 Task: Add Attachment from Trello to Card Card0000000026 in Board Board0000000007 in Workspace WS0000000003 in Trello. Add Cover Yellow to Card Card0000000026 in Board Board0000000007 in Workspace WS0000000003 in Trello. Add "Copy Card To …" Button titled Button0000000026 to "bottom" of the list "To Do" to Card Card0000000026 in Board Board0000000007 in Workspace WS0000000003 in Trello. Add Description DS0000000026 to Card Card0000000026 in Board Board0000000007 in Workspace WS0000000003 in Trello. Add Comment CM0000000026 to Card Card0000000026 in Board Board0000000007 in Workspace WS0000000003 in Trello
Action: Mouse moved to (314, 274)
Screenshot: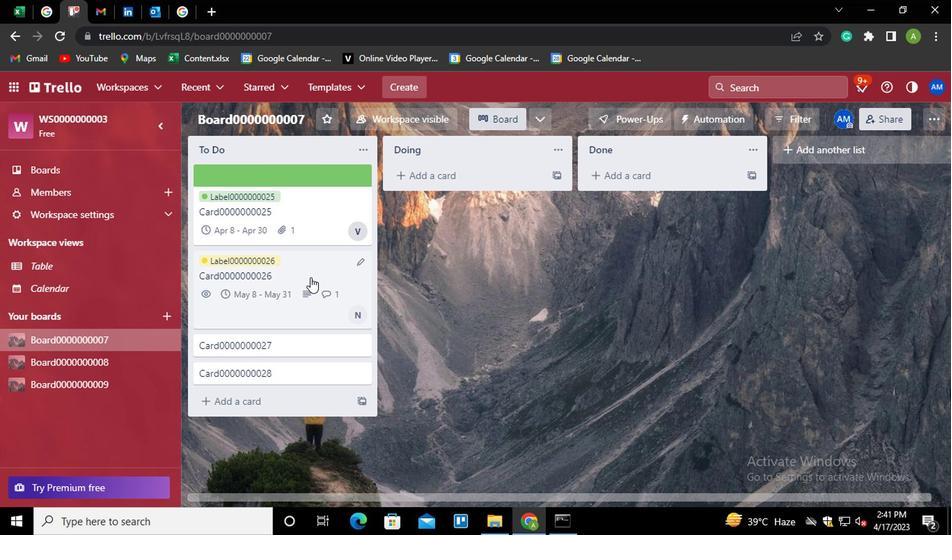 
Action: Mouse pressed left at (314, 274)
Screenshot: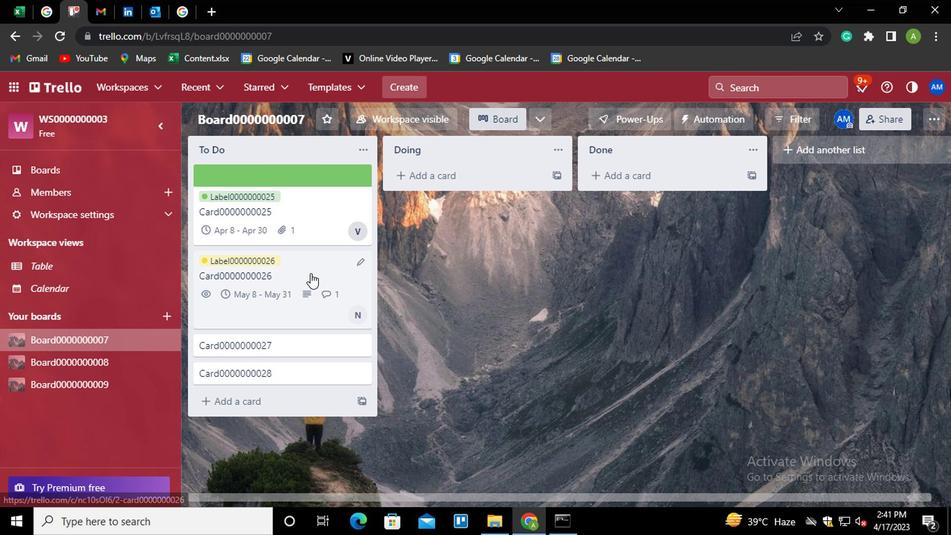 
Action: Mouse moved to (648, 309)
Screenshot: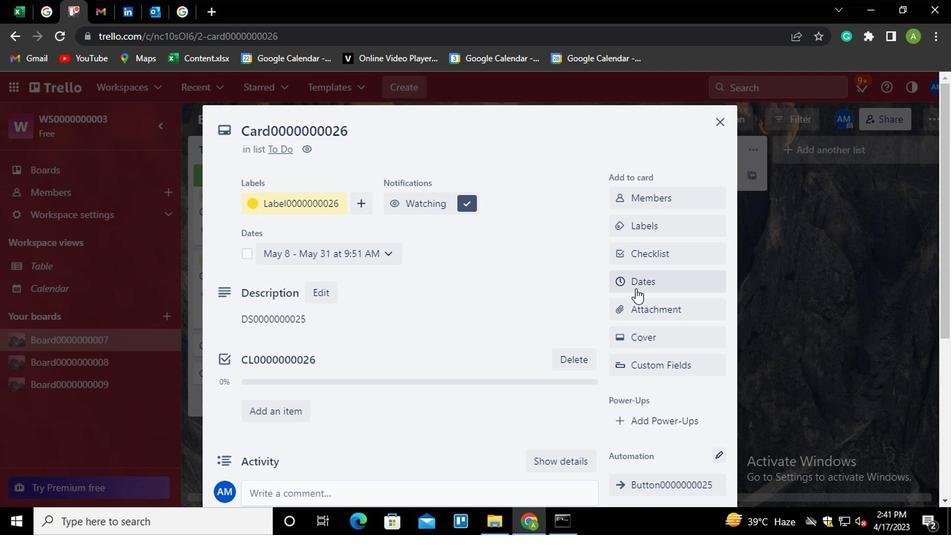 
Action: Mouse pressed left at (648, 309)
Screenshot: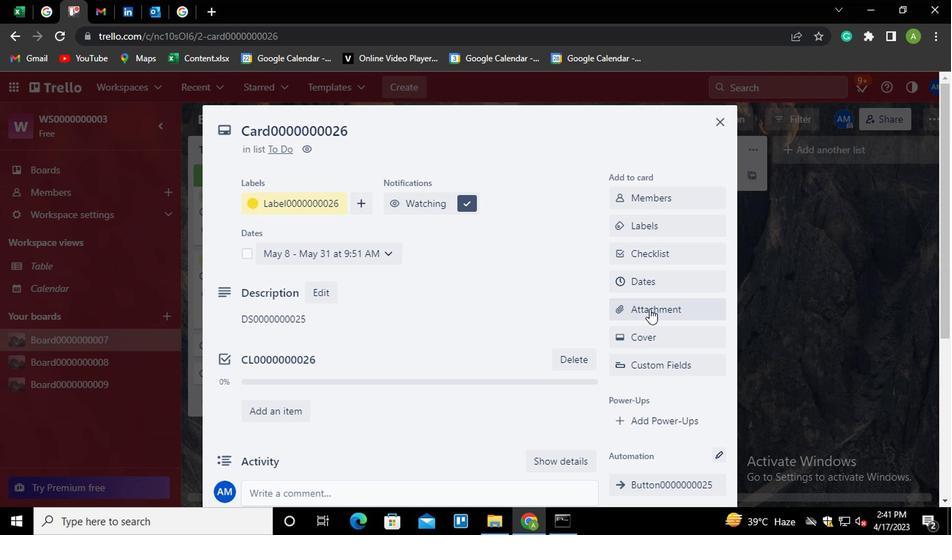 
Action: Mouse moved to (636, 173)
Screenshot: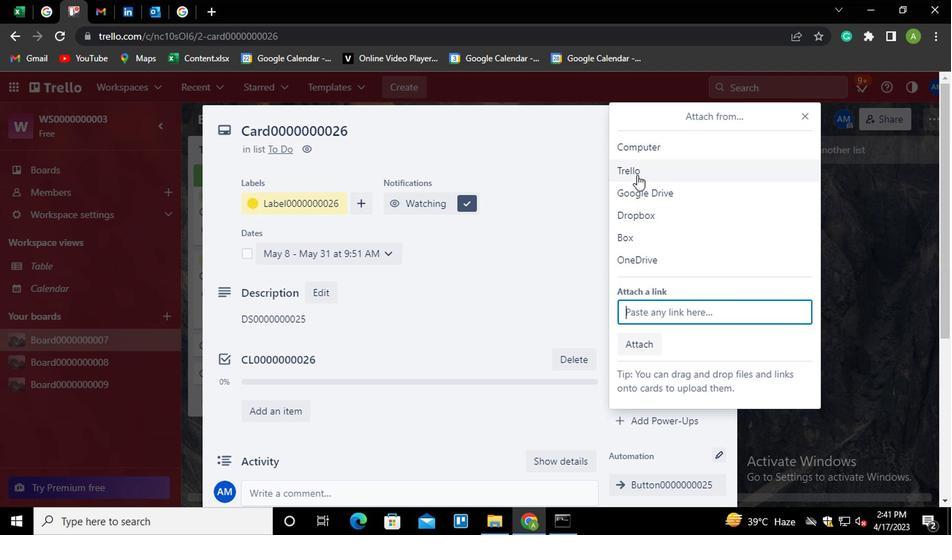 
Action: Mouse pressed left at (636, 173)
Screenshot: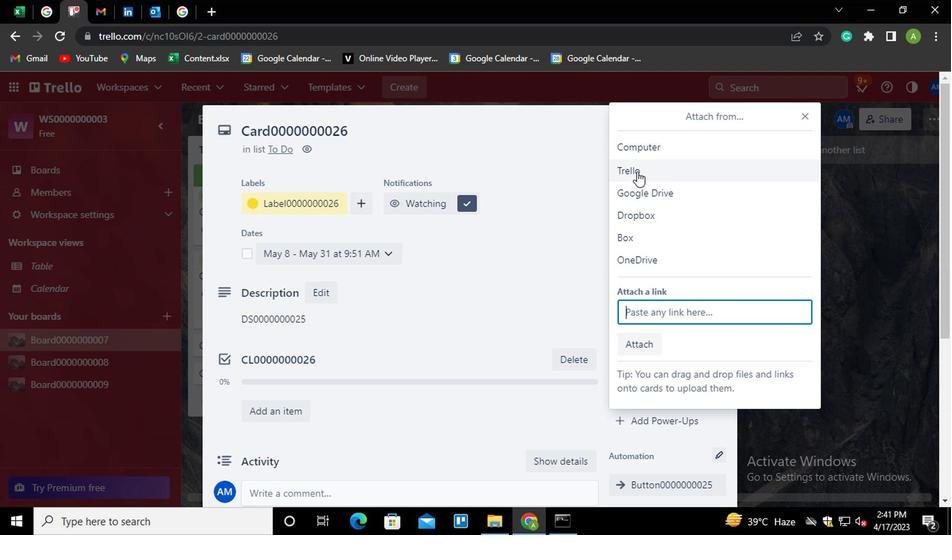 
Action: Mouse moved to (658, 219)
Screenshot: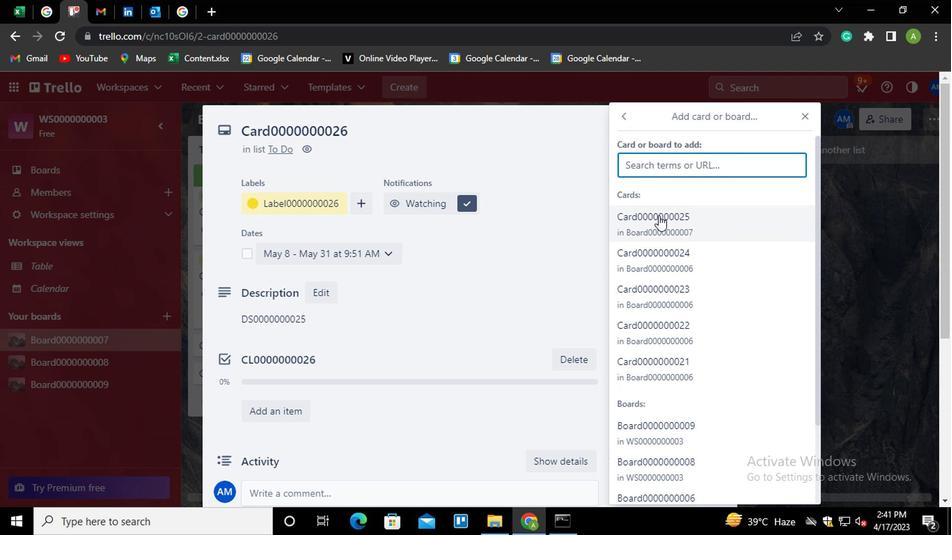 
Action: Mouse pressed left at (658, 219)
Screenshot: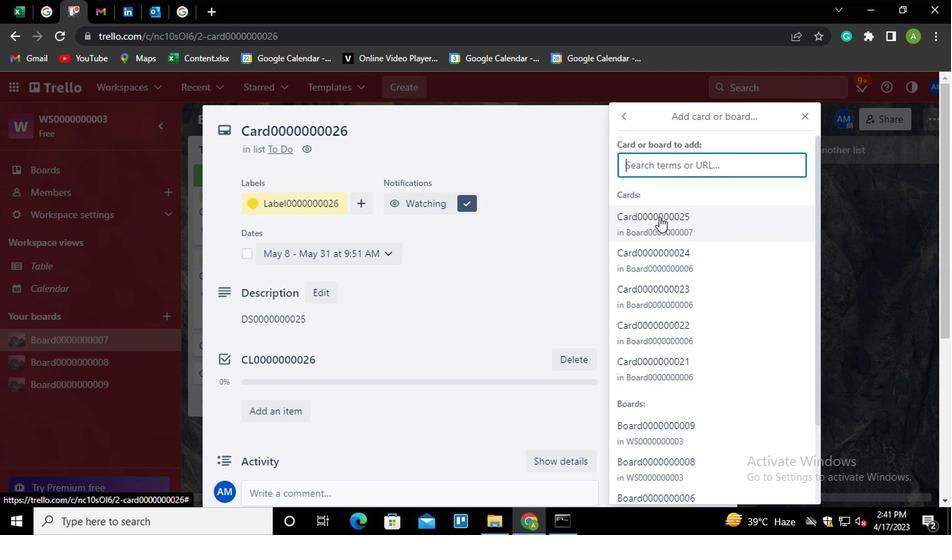 
Action: Mouse moved to (651, 332)
Screenshot: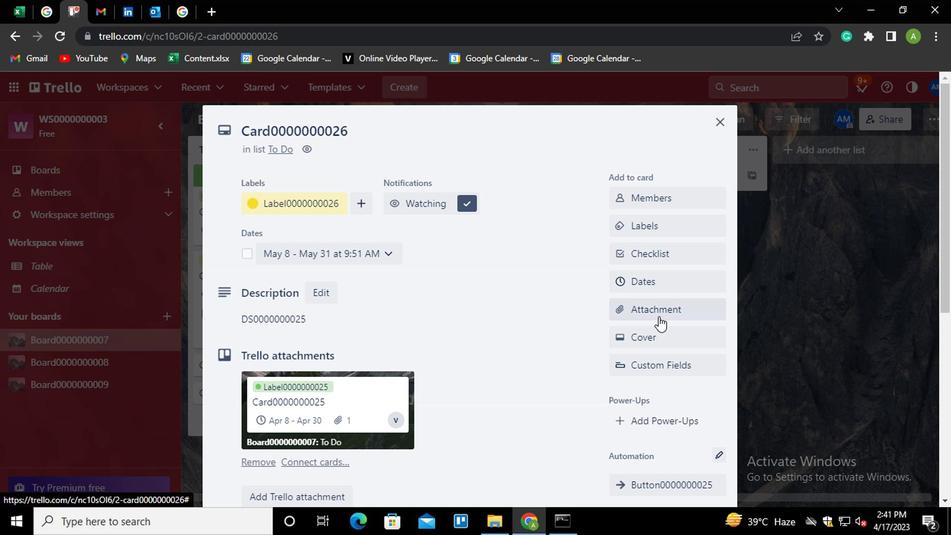 
Action: Mouse pressed left at (651, 332)
Screenshot: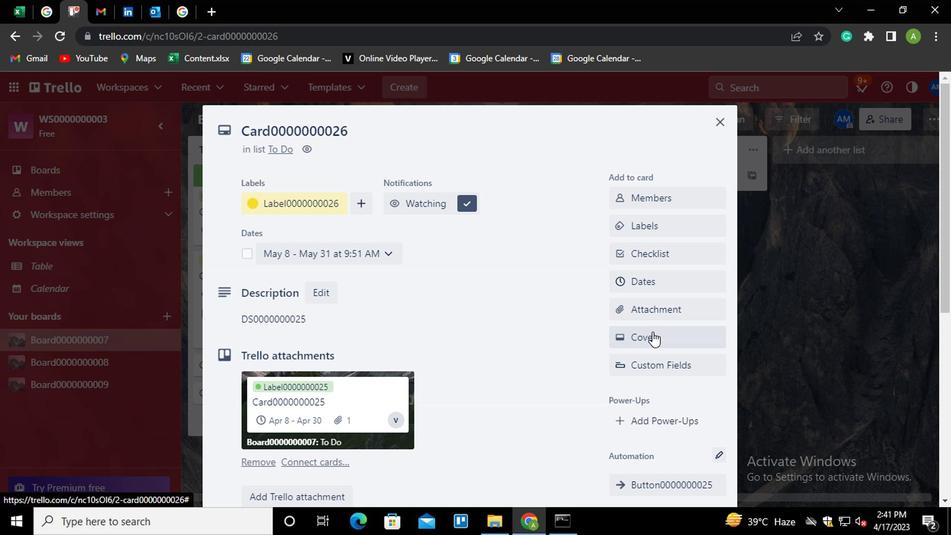 
Action: Mouse moved to (673, 242)
Screenshot: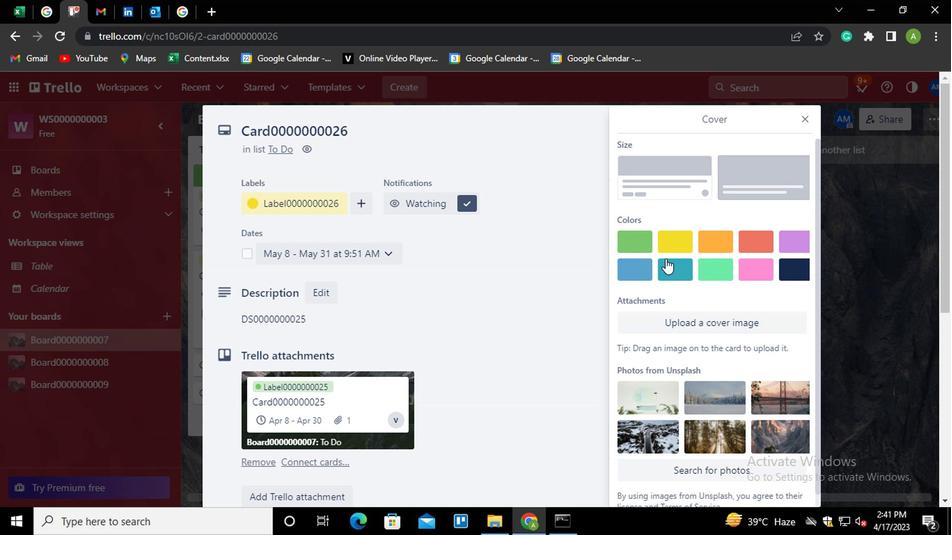 
Action: Mouse pressed left at (673, 242)
Screenshot: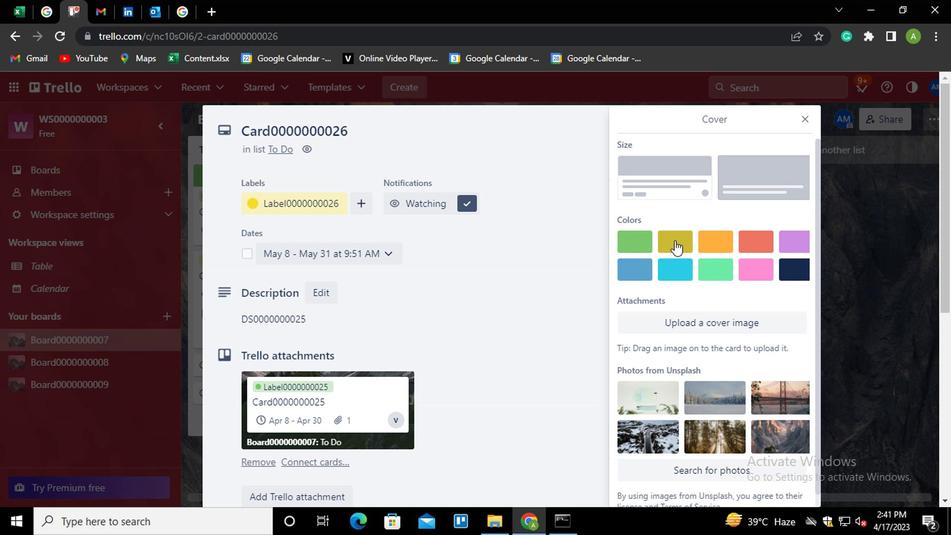 
Action: Mouse moved to (559, 245)
Screenshot: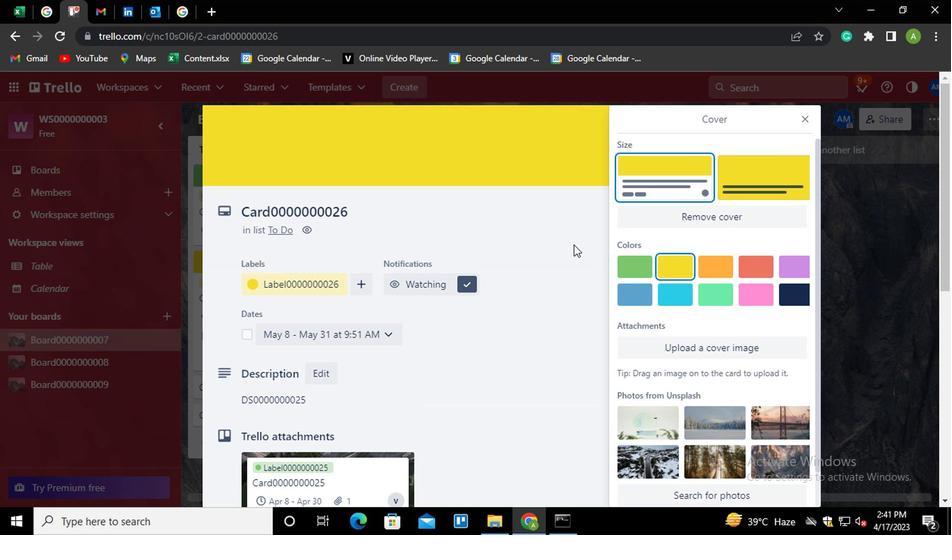 
Action: Mouse pressed left at (559, 245)
Screenshot: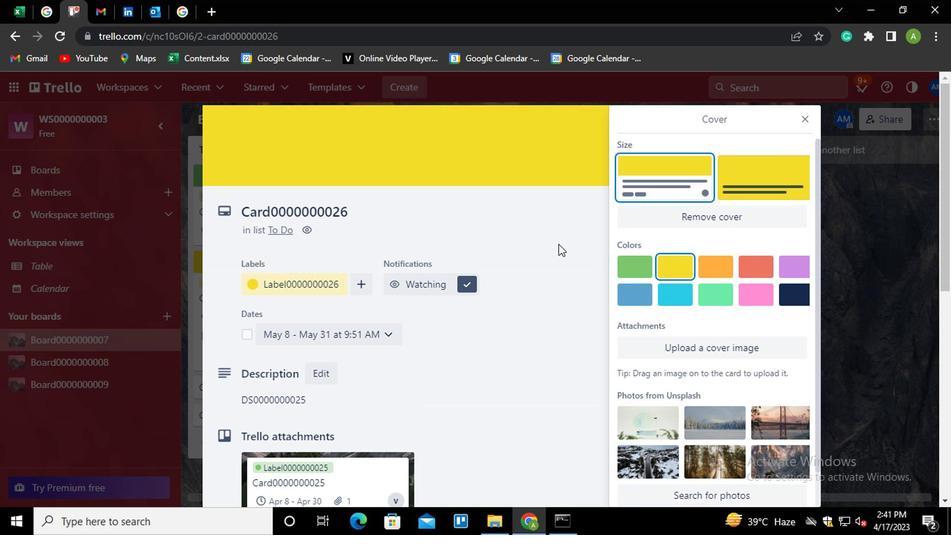 
Action: Mouse moved to (691, 389)
Screenshot: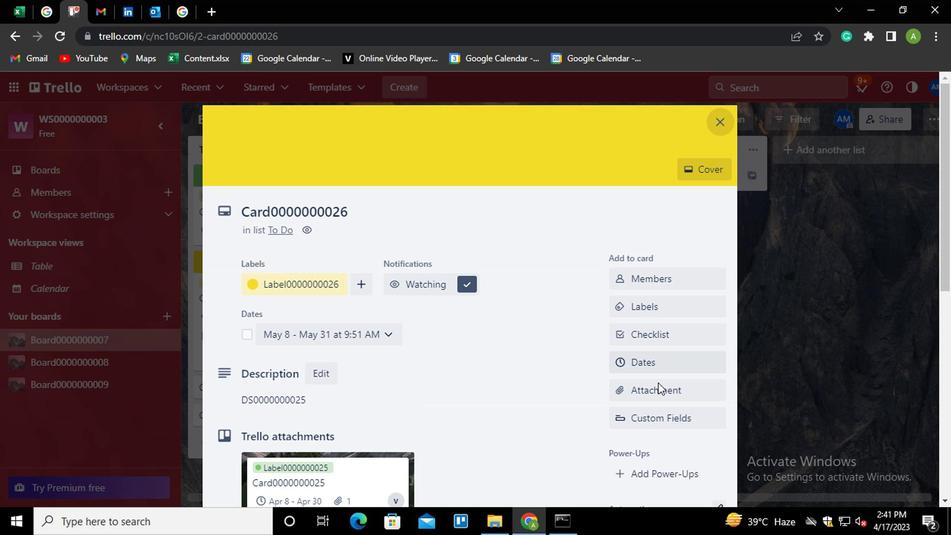 
Action: Mouse scrolled (691, 389) with delta (0, 0)
Screenshot: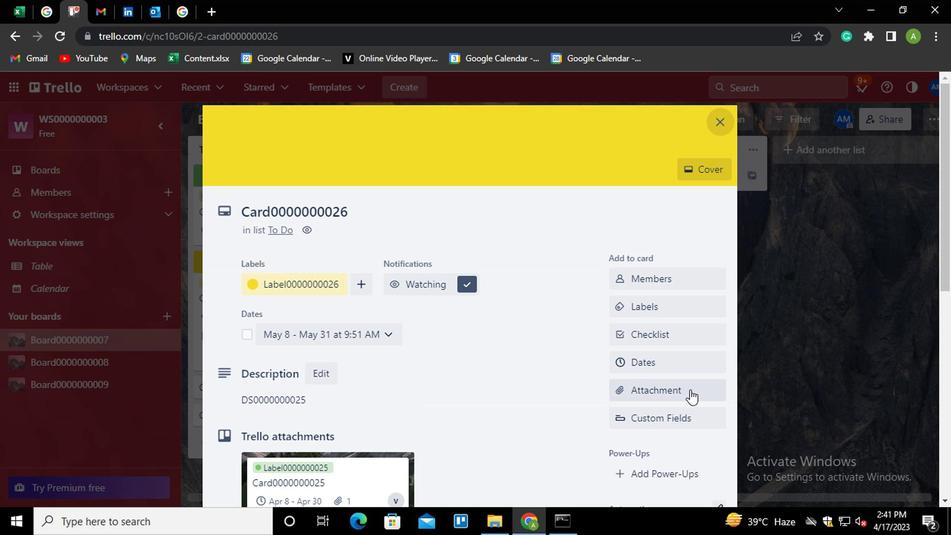 
Action: Mouse scrolled (691, 389) with delta (0, 0)
Screenshot: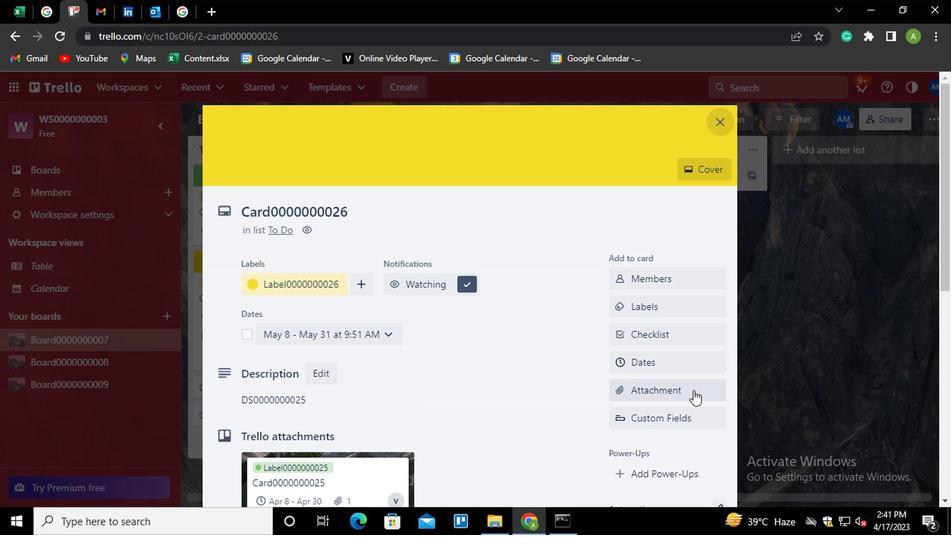 
Action: Mouse moved to (664, 421)
Screenshot: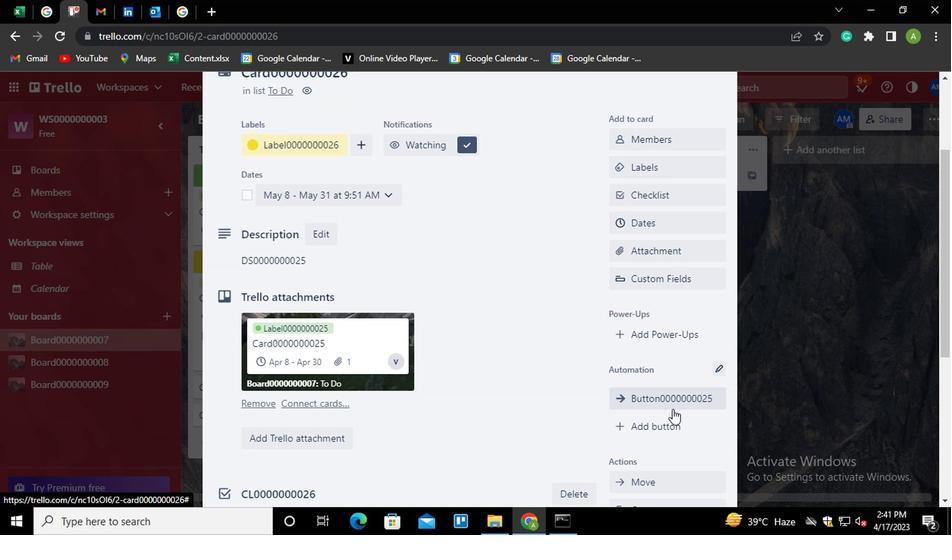 
Action: Mouse pressed left at (664, 421)
Screenshot: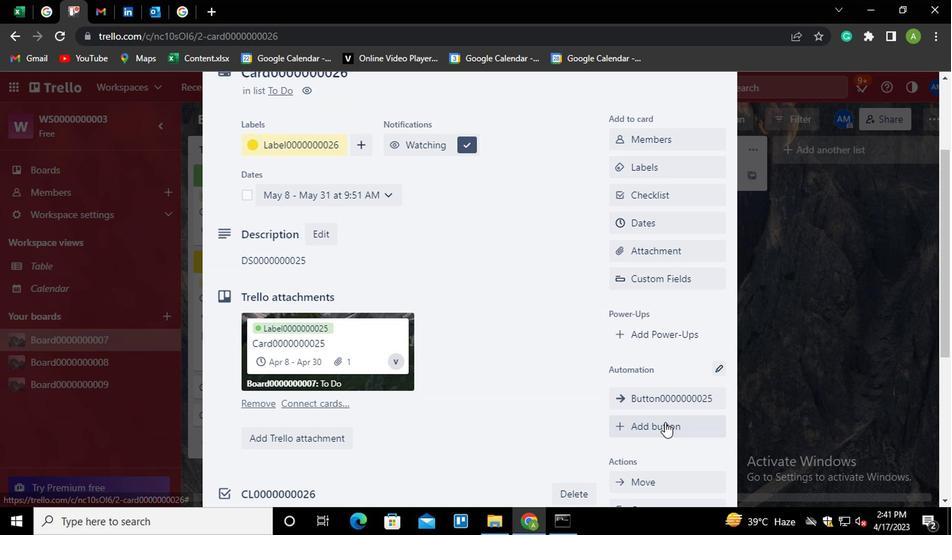 
Action: Mouse moved to (644, 205)
Screenshot: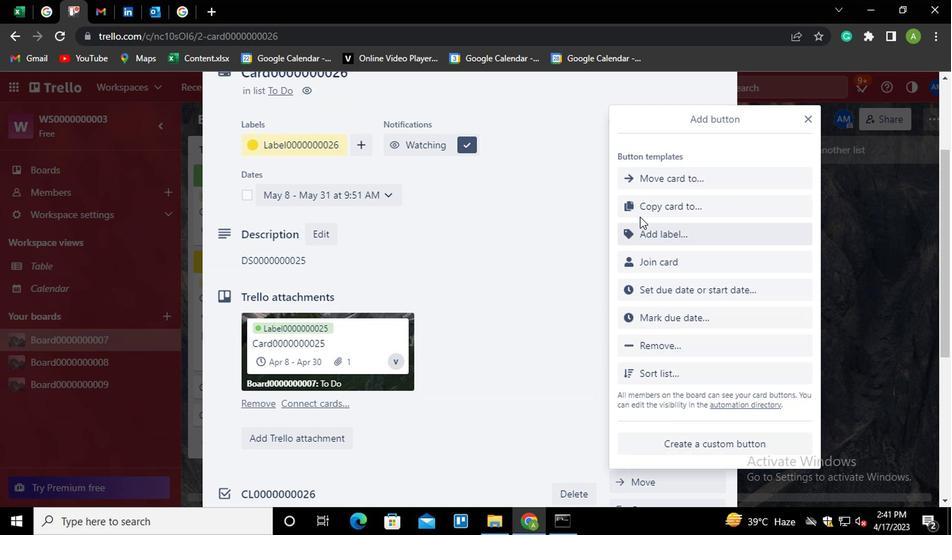 
Action: Mouse pressed left at (644, 205)
Screenshot: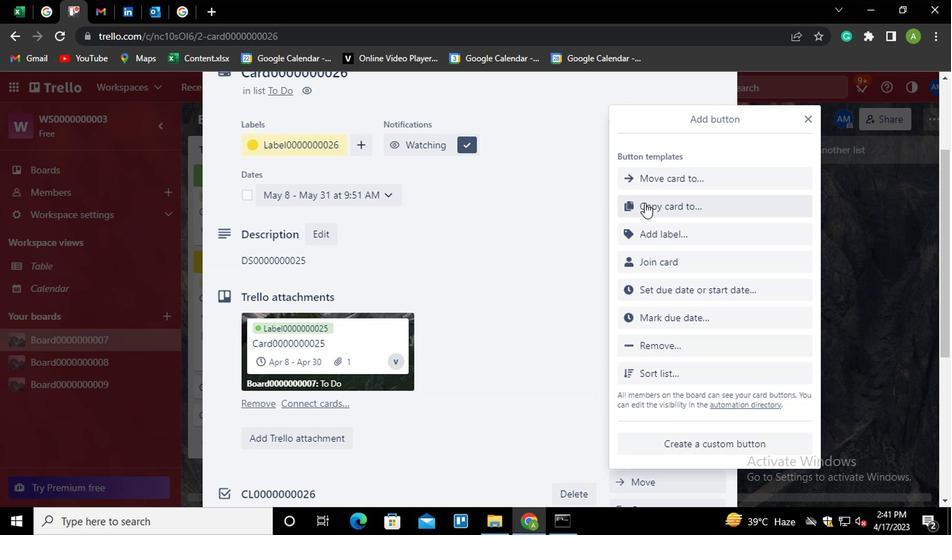 
Action: Mouse moved to (655, 196)
Screenshot: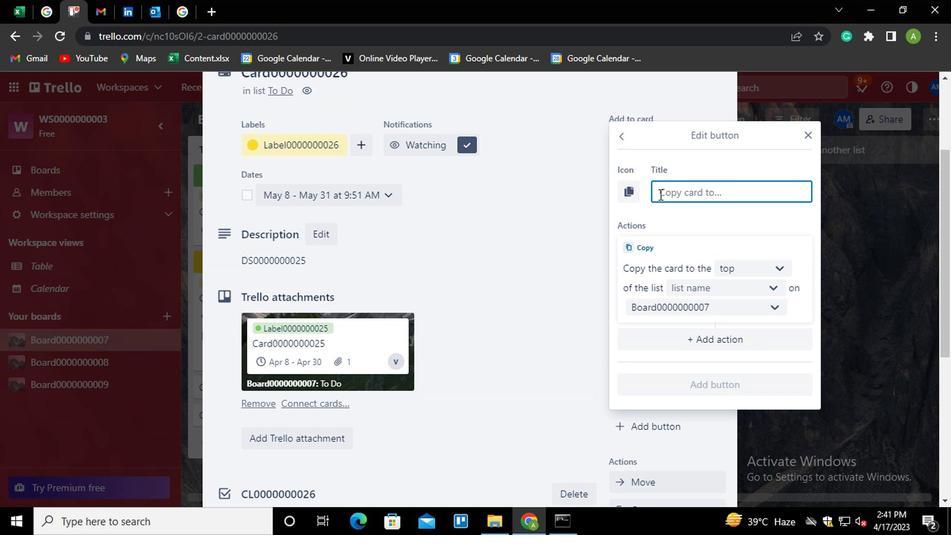 
Action: Key pressed <Key.shift>
Screenshot: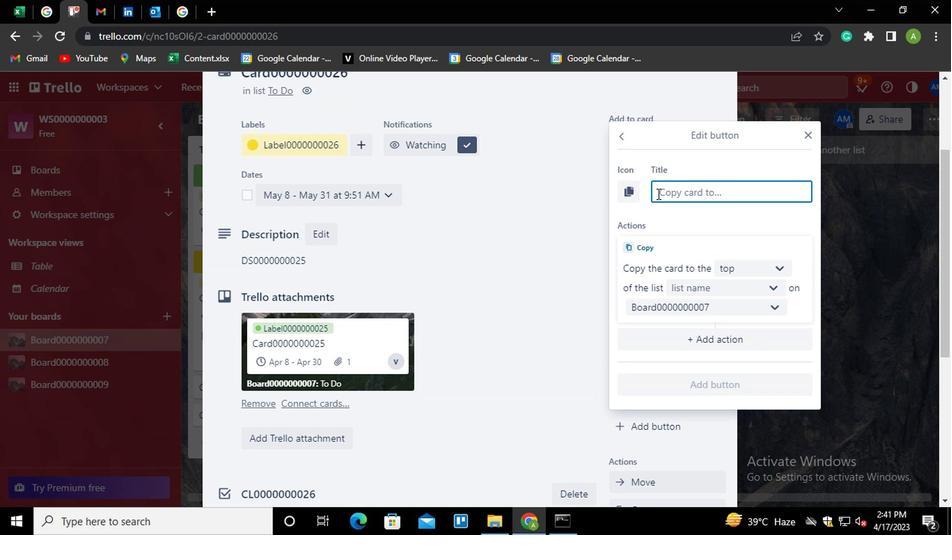 
Action: Mouse moved to (650, 199)
Screenshot: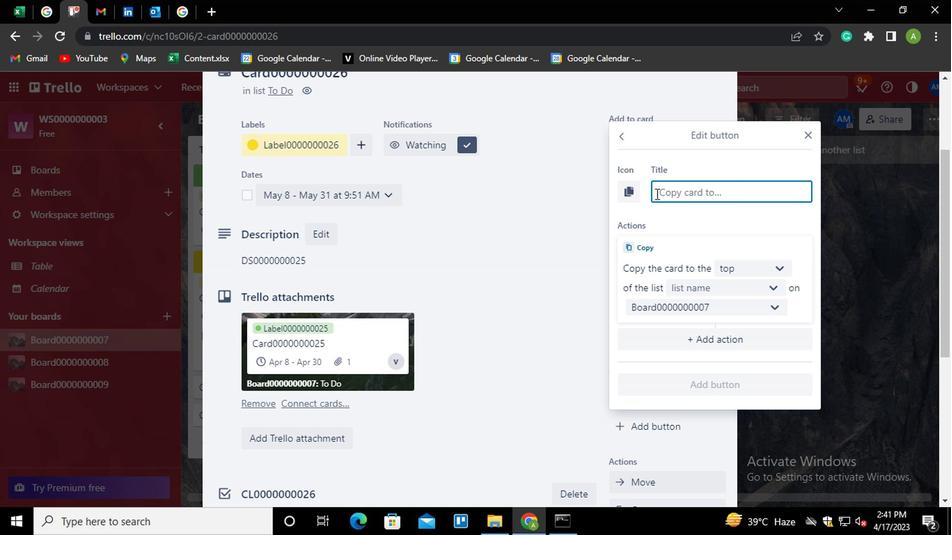 
Action: Key pressed B
Screenshot: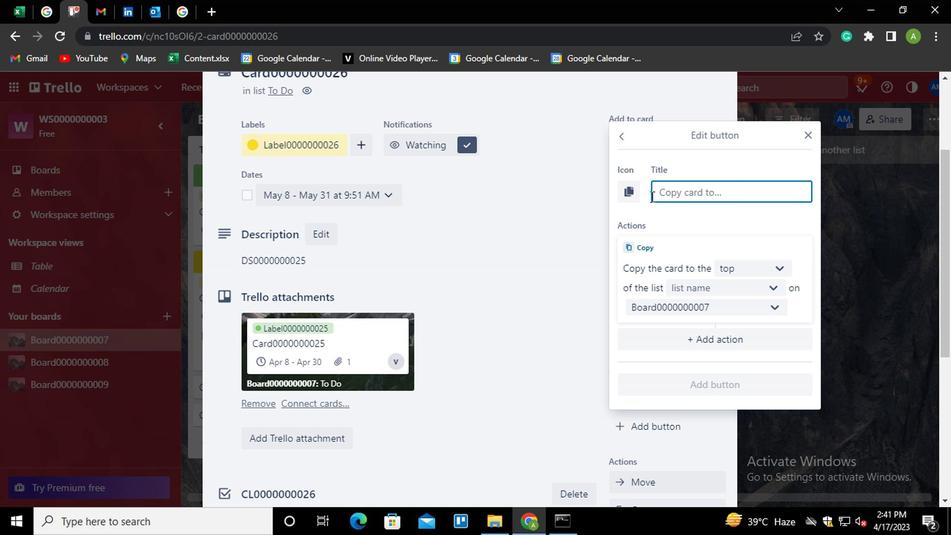 
Action: Mouse moved to (650, 199)
Screenshot: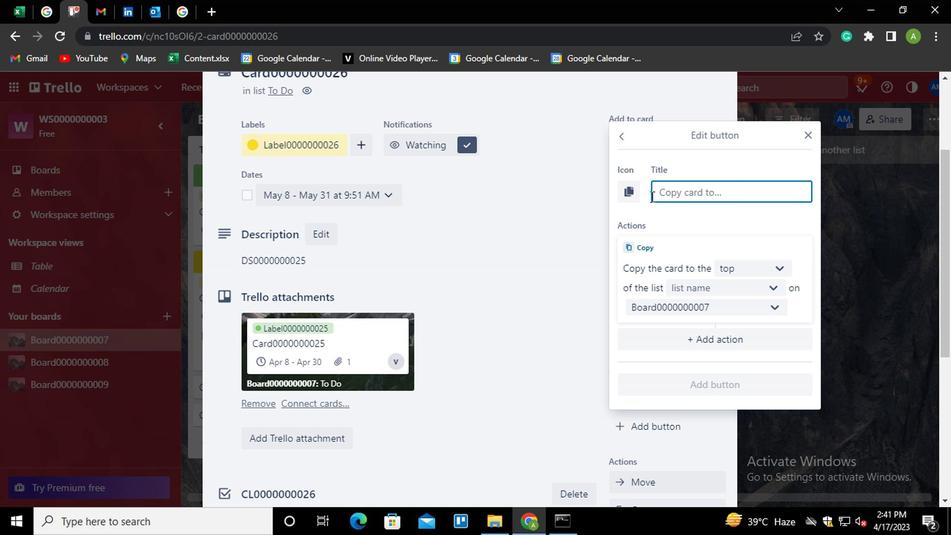 
Action: Key pressed UTTON<Key.shift><Key.shift>0000000026
Screenshot: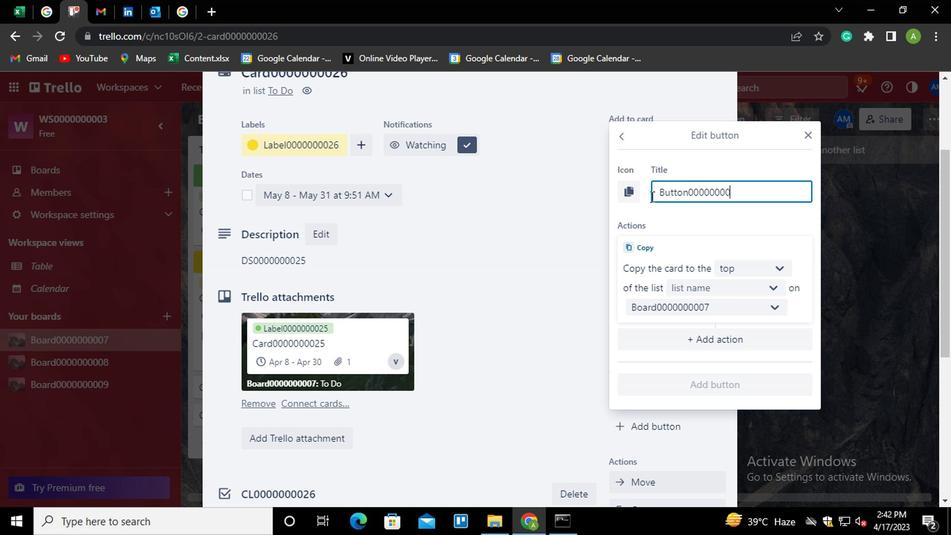 
Action: Mouse moved to (729, 271)
Screenshot: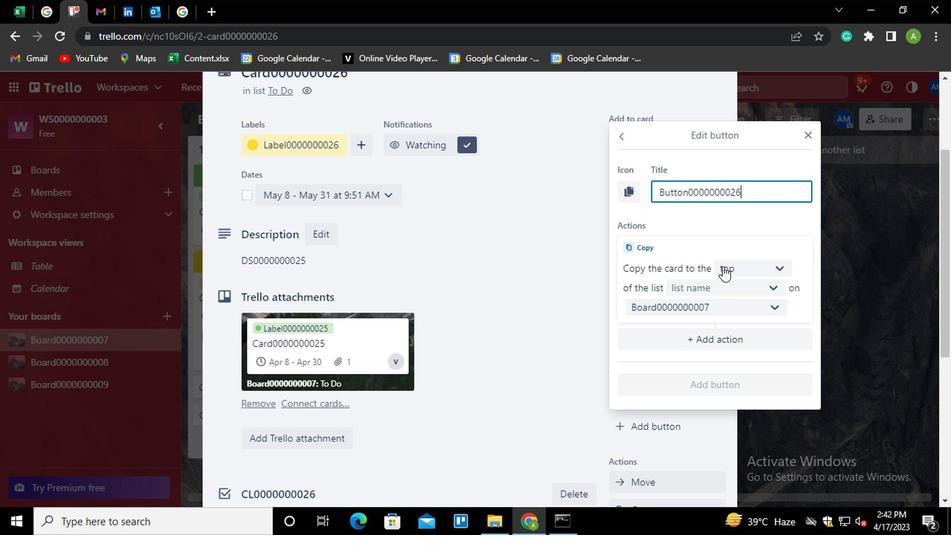 
Action: Mouse pressed left at (729, 271)
Screenshot: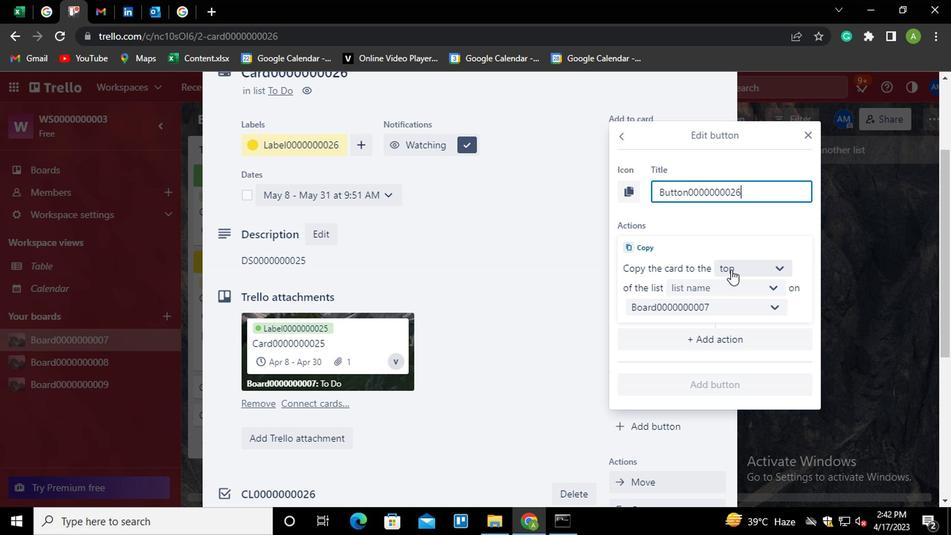 
Action: Mouse moved to (733, 317)
Screenshot: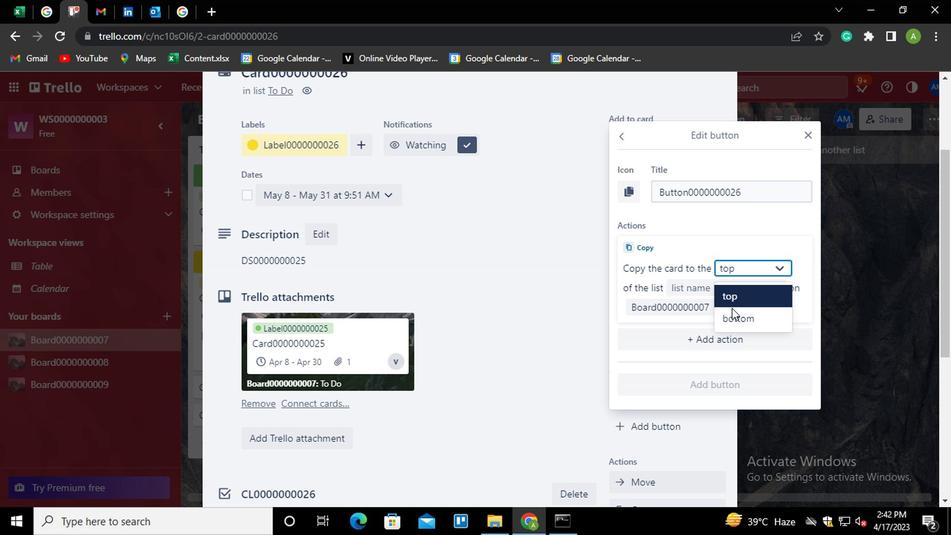 
Action: Mouse pressed left at (733, 317)
Screenshot: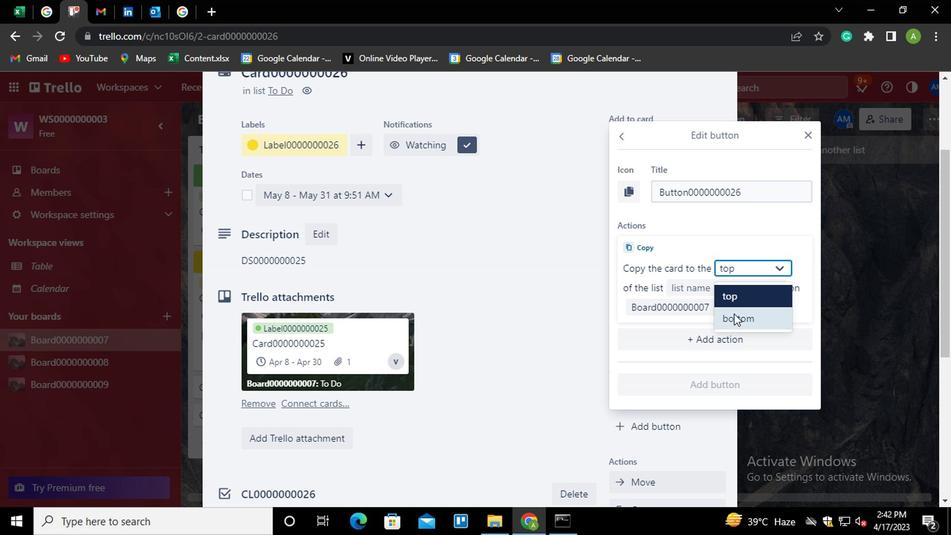 
Action: Mouse moved to (728, 287)
Screenshot: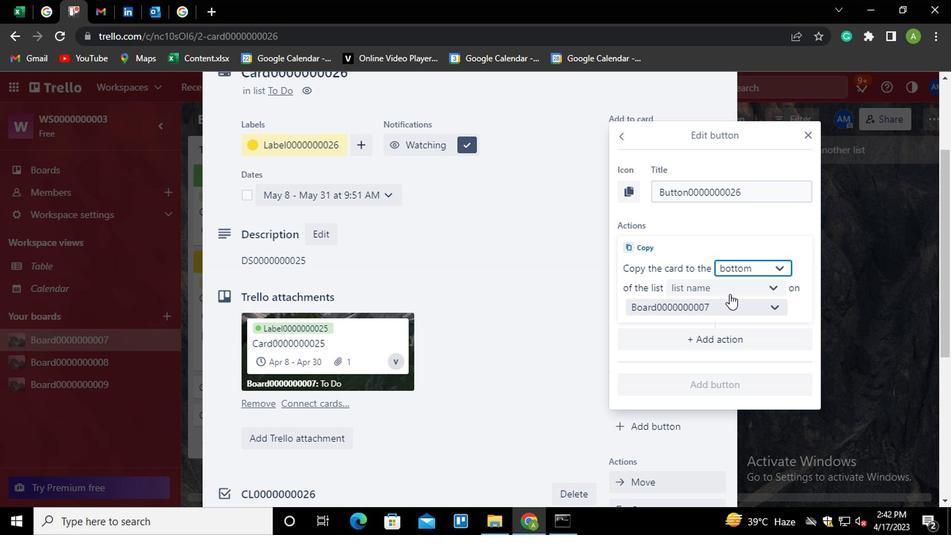 
Action: Mouse pressed left at (728, 287)
Screenshot: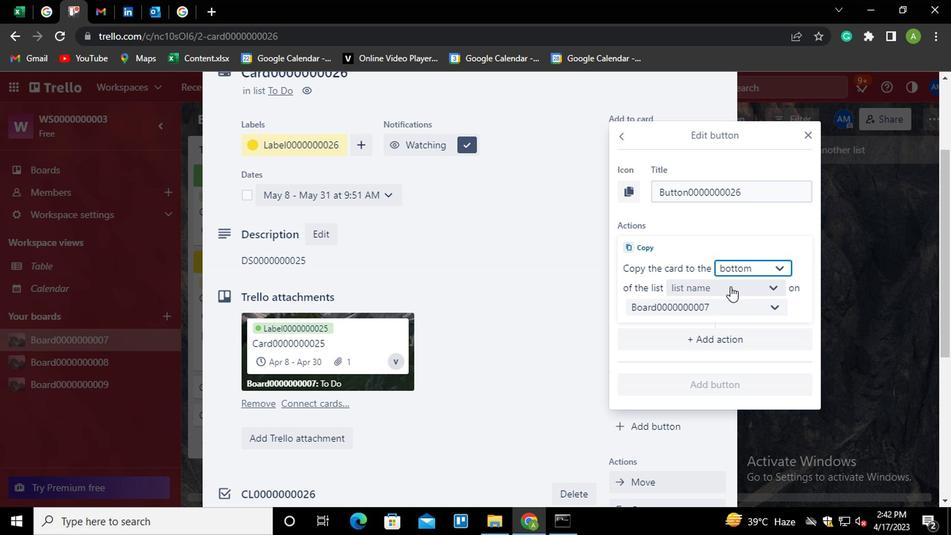 
Action: Mouse moved to (707, 316)
Screenshot: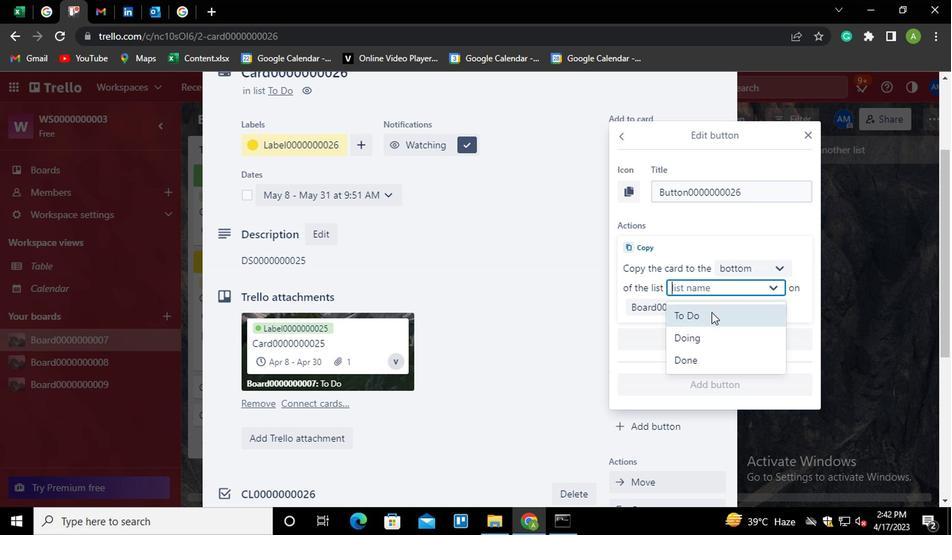 
Action: Mouse pressed left at (707, 316)
Screenshot: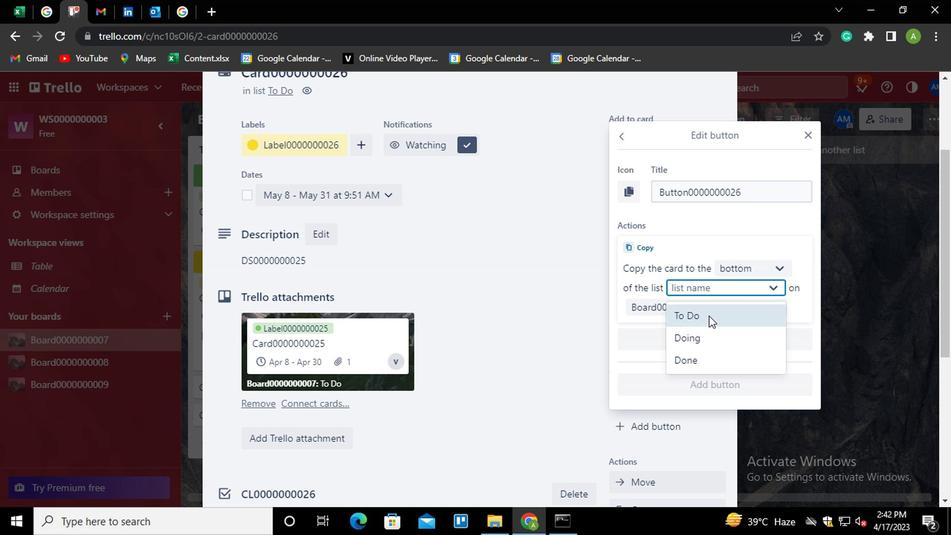 
Action: Mouse moved to (704, 385)
Screenshot: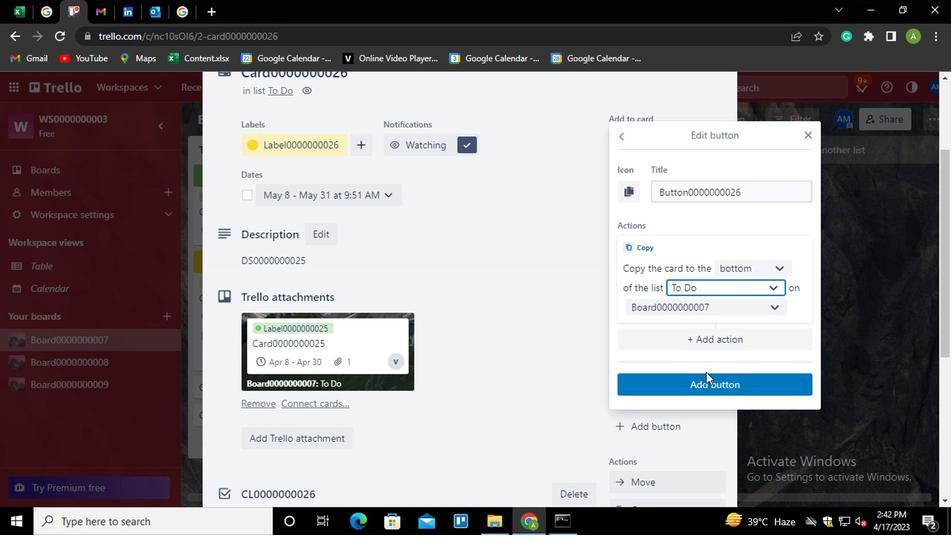 
Action: Mouse pressed left at (704, 385)
Screenshot: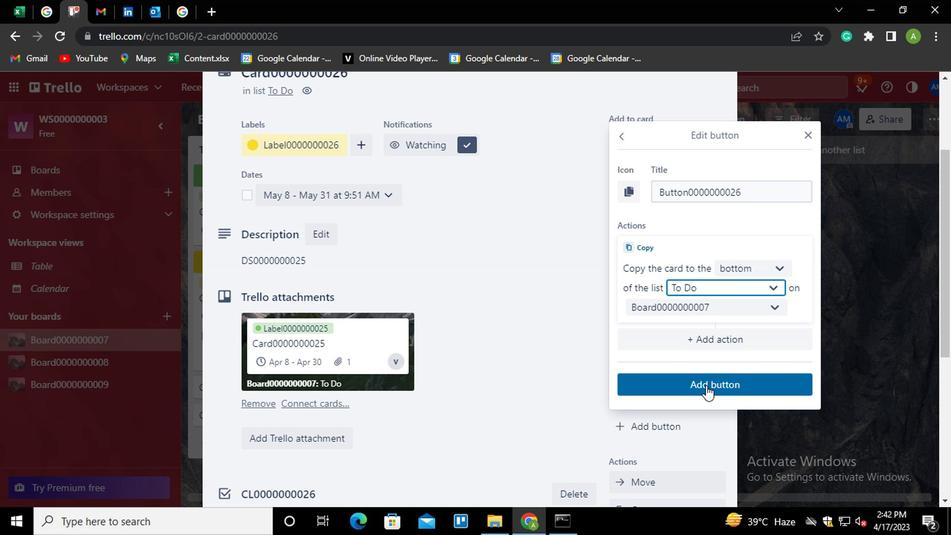 
Action: Mouse moved to (347, 260)
Screenshot: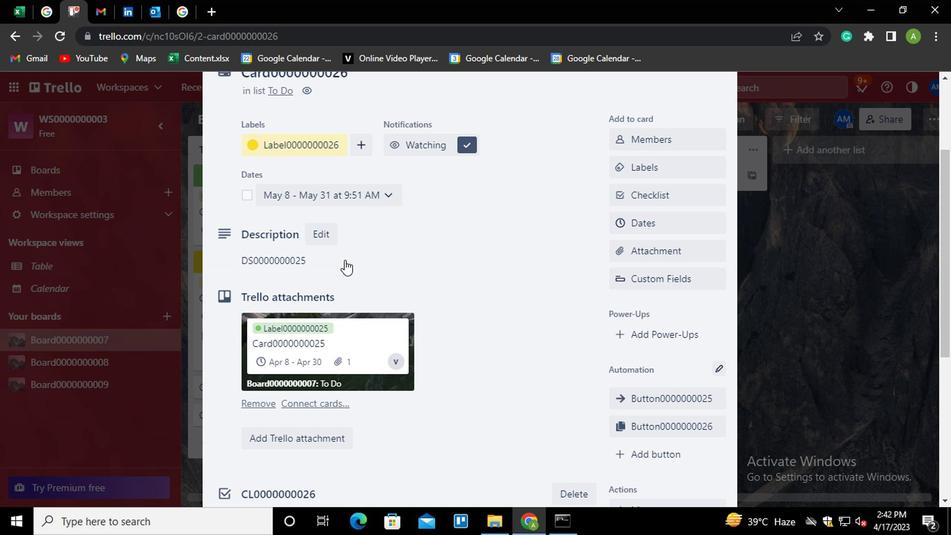 
Action: Mouse pressed left at (347, 260)
Screenshot: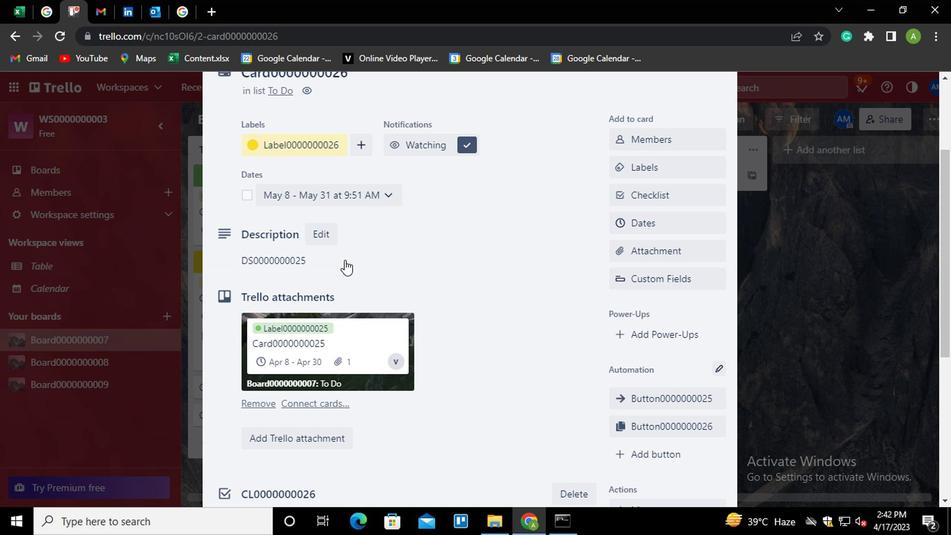 
Action: Mouse moved to (342, 319)
Screenshot: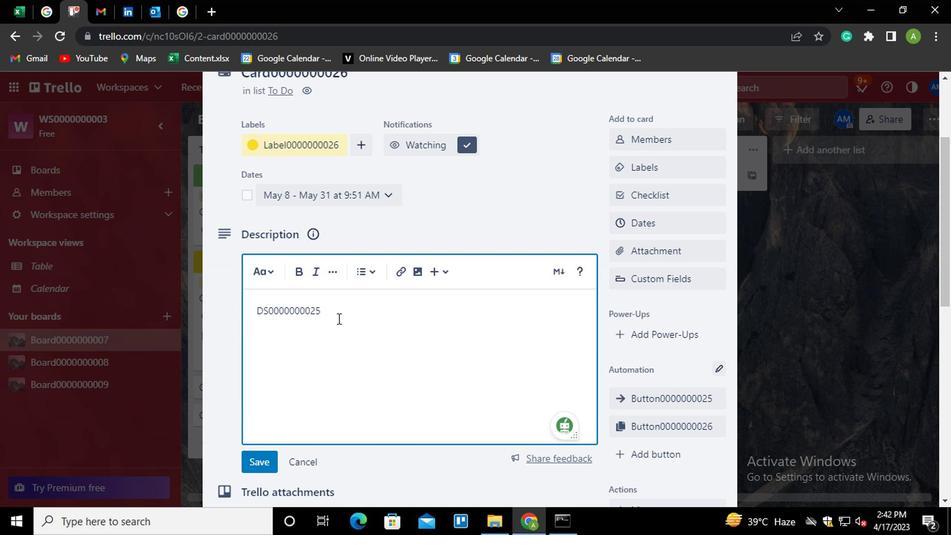 
Action: Key pressed <Key.shift_r><Key.enter><Key.shift>DS0000000026
Screenshot: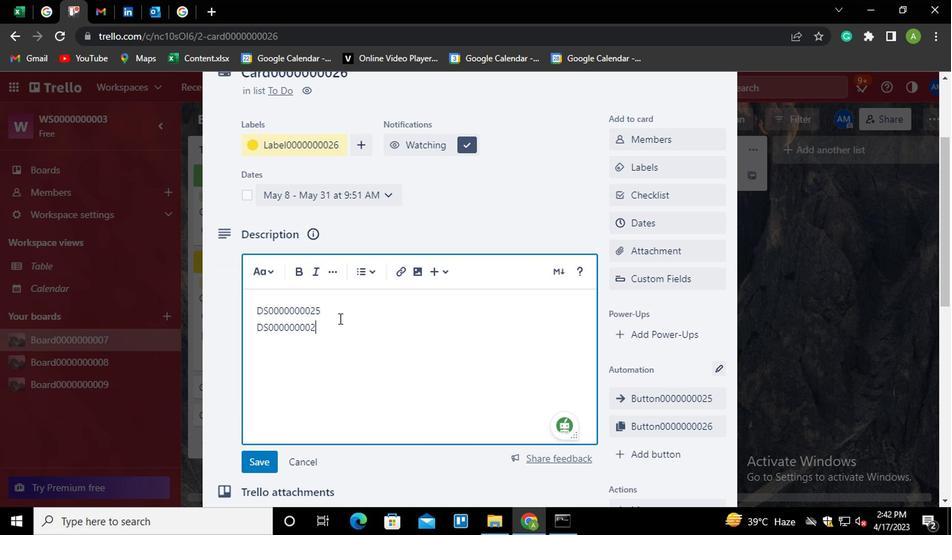 
Action: Mouse moved to (264, 450)
Screenshot: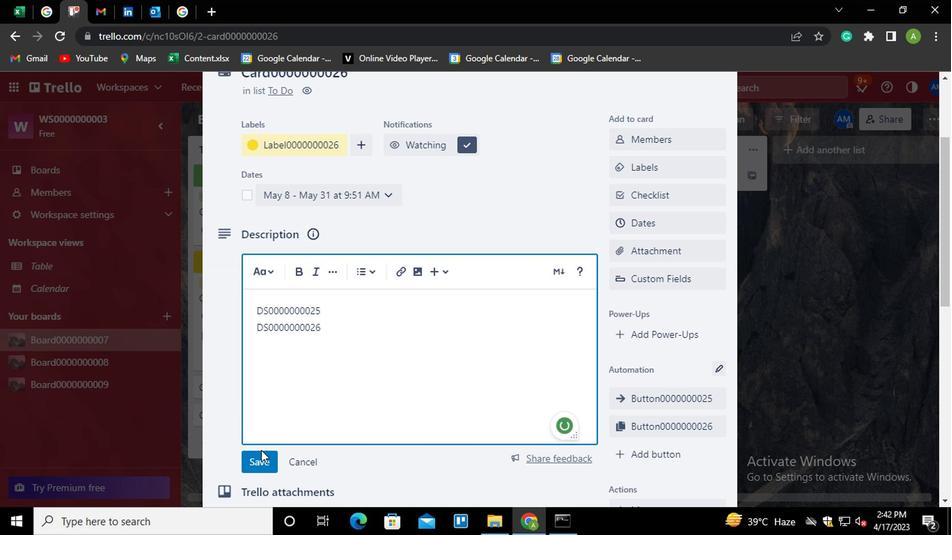 
Action: Mouse pressed left at (264, 450)
Screenshot: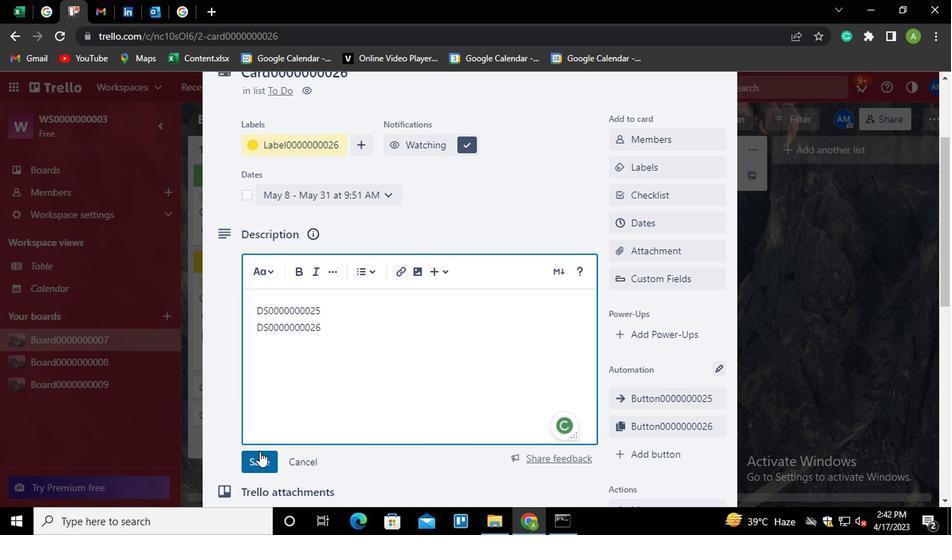 
Action: Mouse moved to (273, 450)
Screenshot: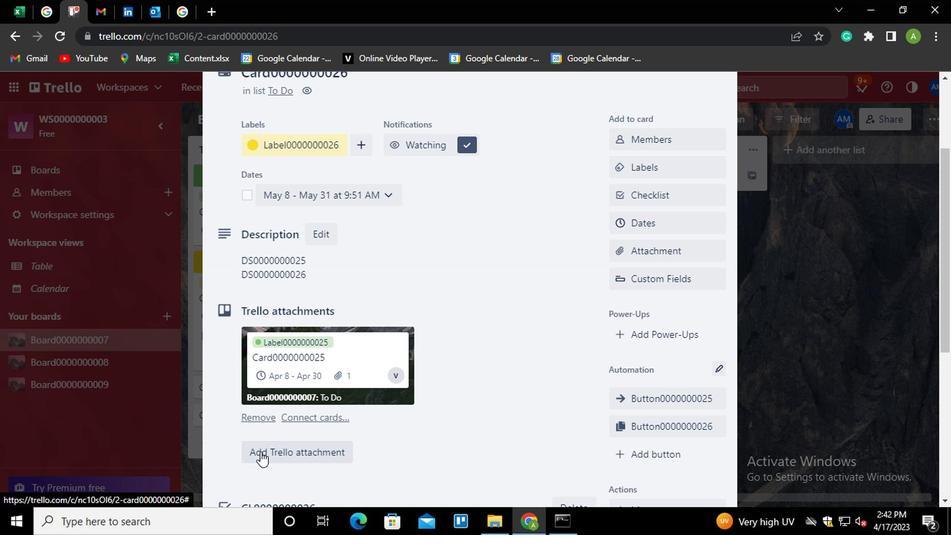
Action: Mouse scrolled (273, 449) with delta (0, 0)
Screenshot: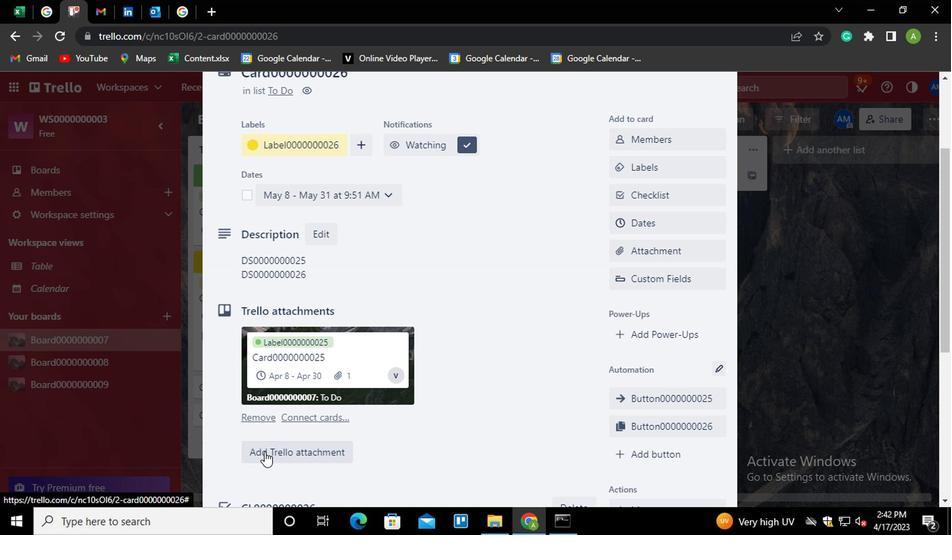 
Action: Mouse moved to (274, 449)
Screenshot: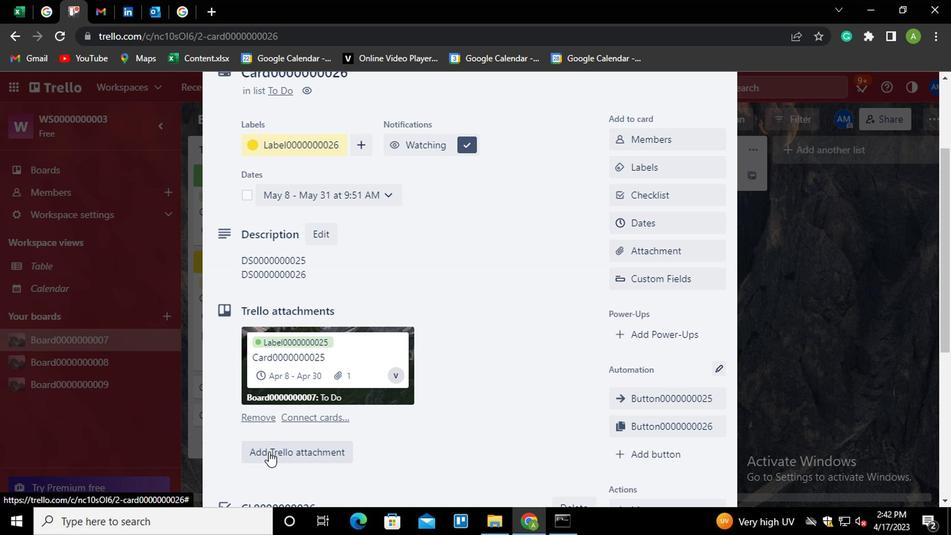 
Action: Mouse scrolled (274, 448) with delta (0, 0)
Screenshot: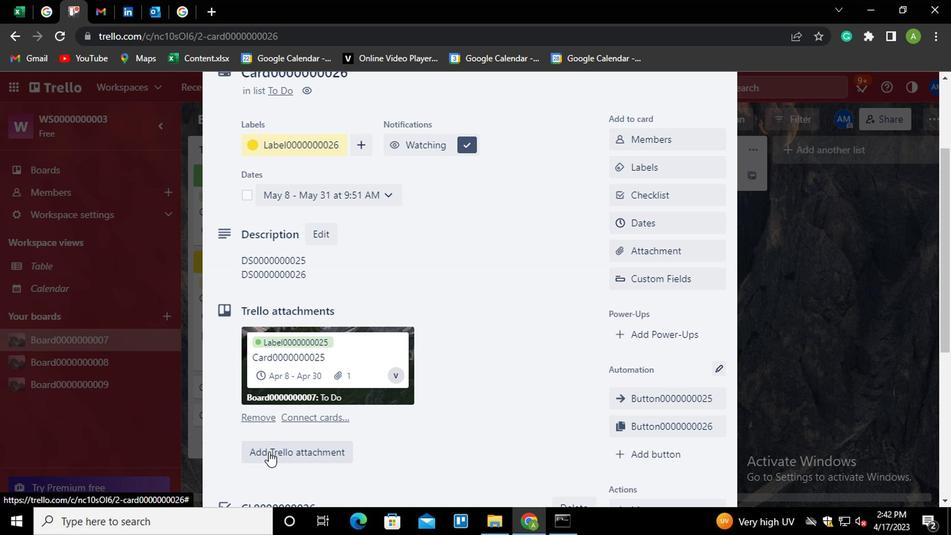 
Action: Mouse moved to (313, 391)
Screenshot: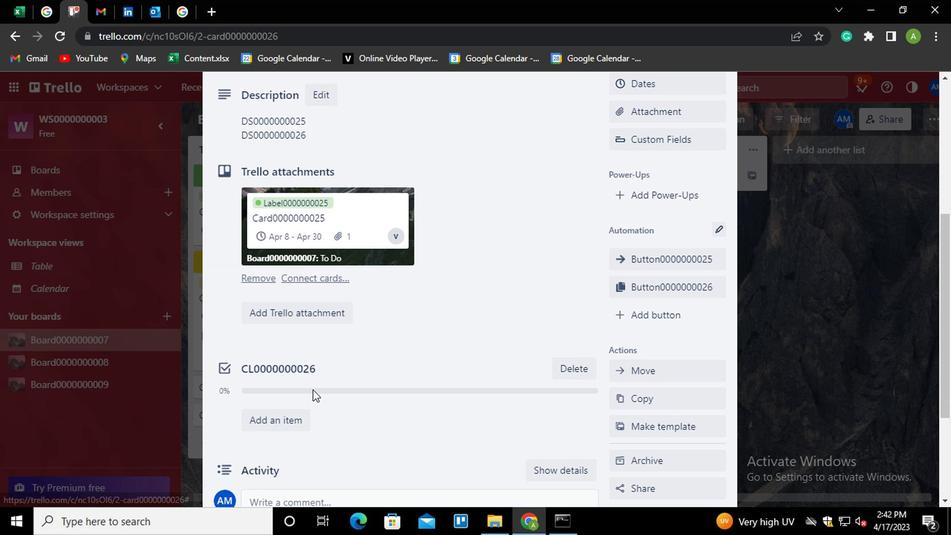 
Action: Mouse scrolled (313, 390) with delta (0, 0)
Screenshot: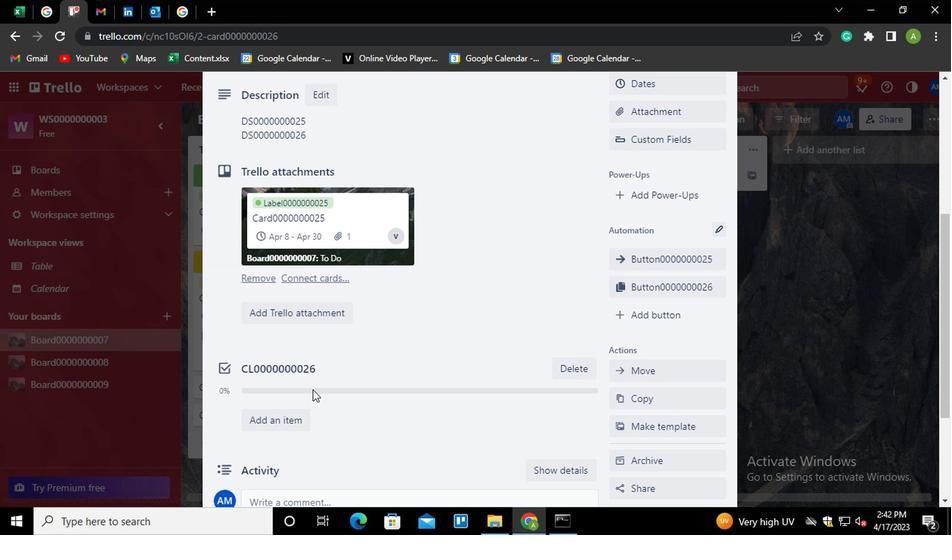 
Action: Mouse moved to (280, 425)
Screenshot: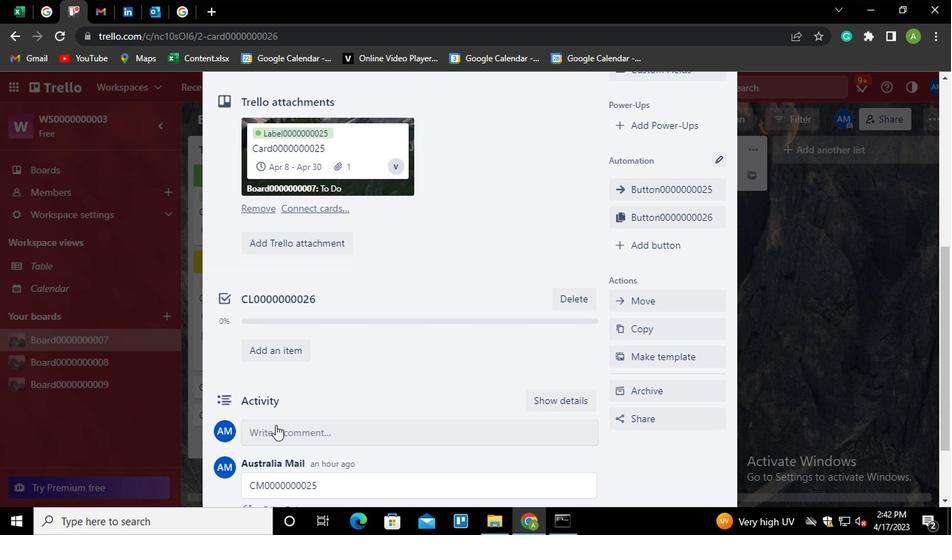 
Action: Mouse pressed left at (280, 425)
Screenshot: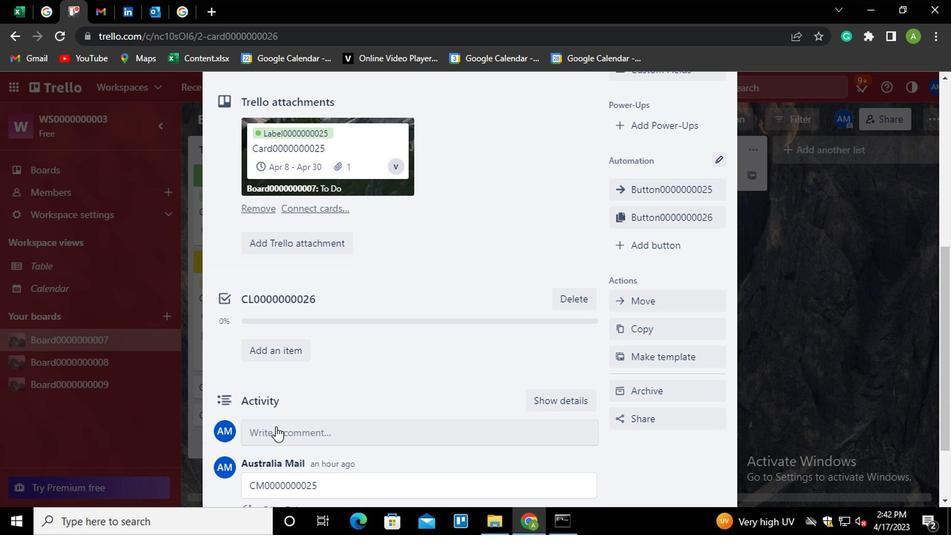 
Action: Key pressed <Key.shift><Key.shift><Key.shift><Key.shift><Key.shift><Key.shift><Key.shift><Key.shift><Key.shift><Key.shift><Key.shift><Key.shift><Key.shift><Key.shift><Key.shift><Key.shift><Key.shift><Key.shift><Key.shift><Key.shift><Key.shift><Key.shift><Key.shift><Key.shift><Key.shift><Key.shift><Key.shift><Key.shift><Key.shift><Key.shift>CM0000000025<Key.backspace>6
Screenshot: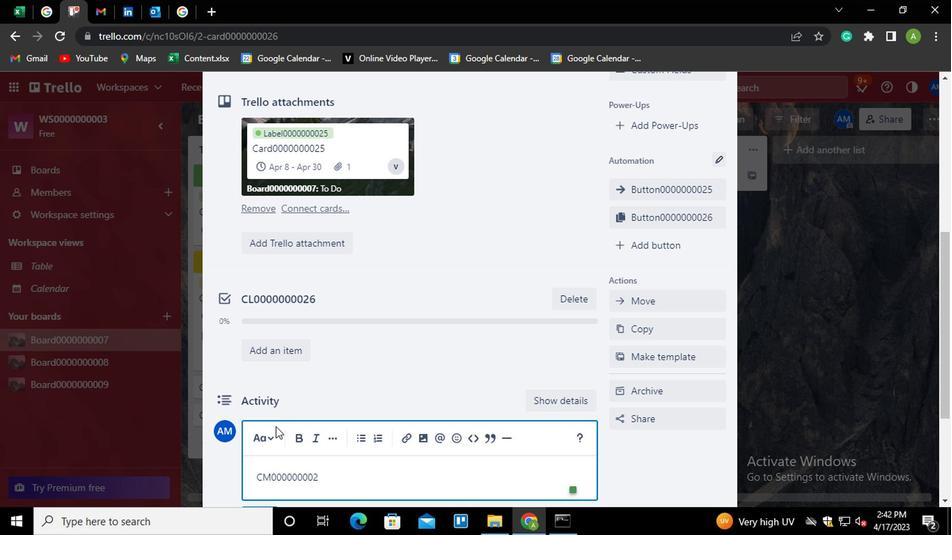 
Action: Mouse moved to (280, 425)
Screenshot: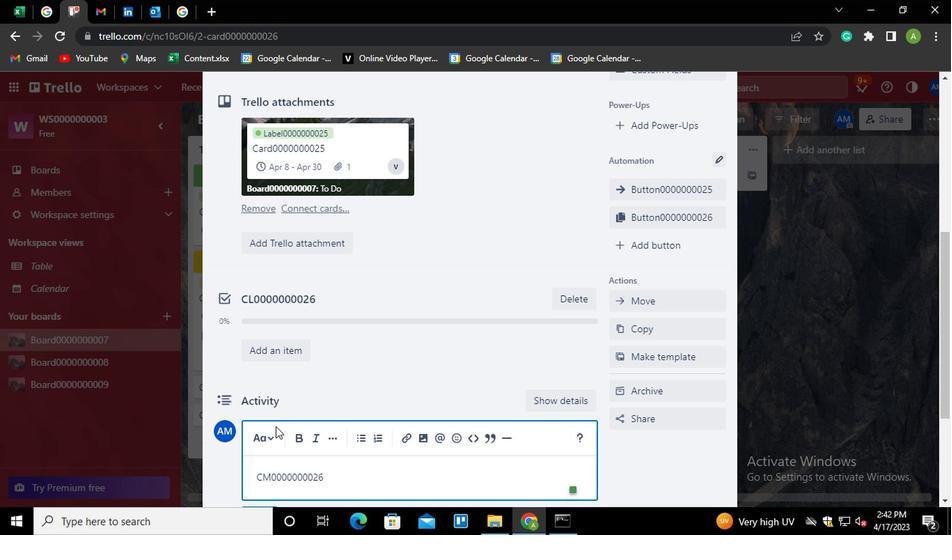 
Action: Mouse scrolled (280, 424) with delta (0, 0)
Screenshot: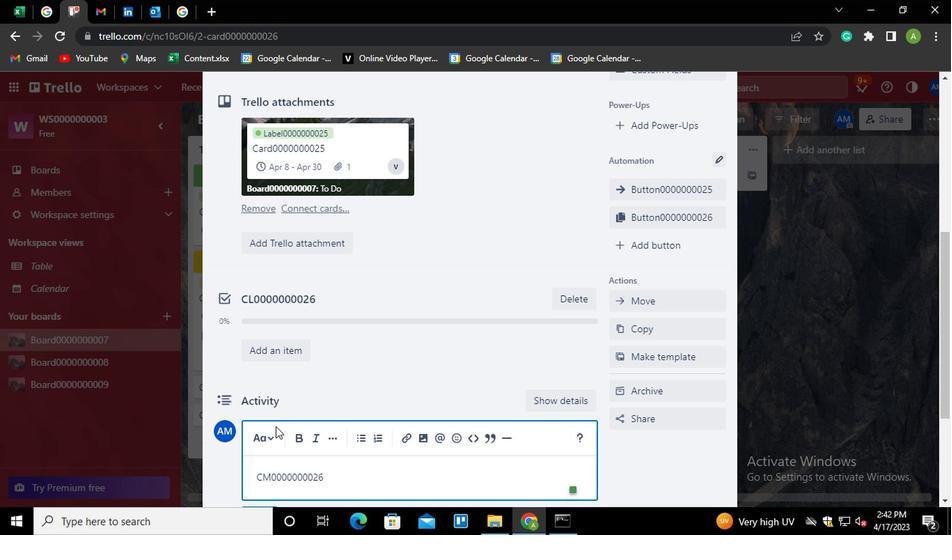
Action: Mouse moved to (280, 424)
Screenshot: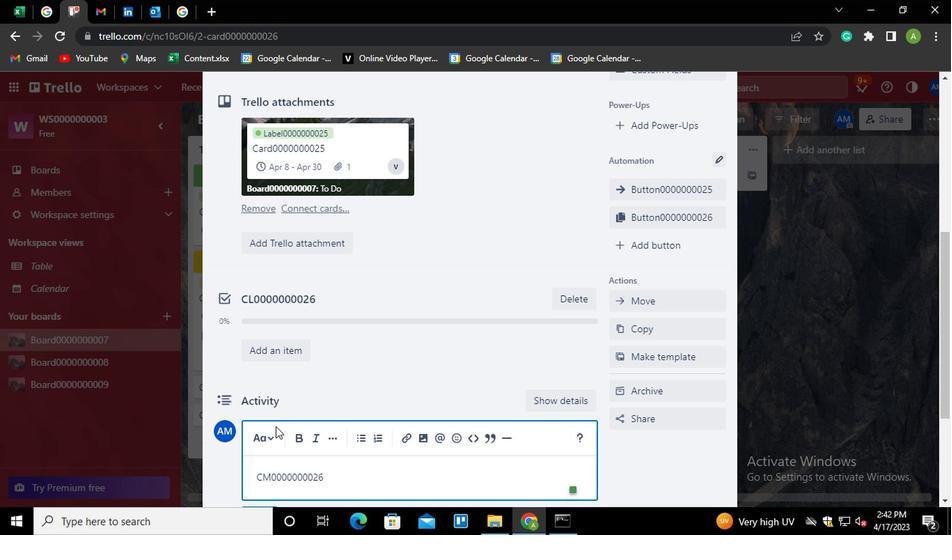 
Action: Mouse scrolled (280, 424) with delta (0, 0)
Screenshot: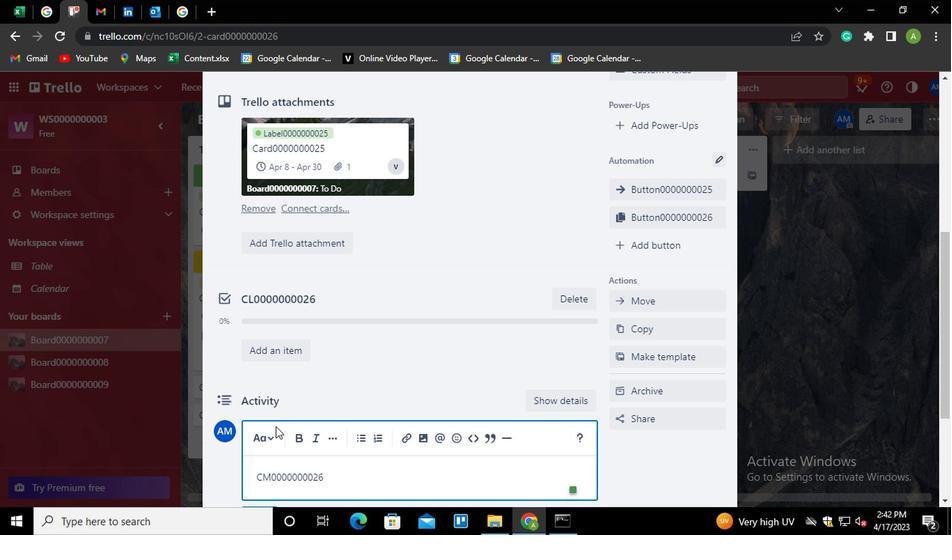 
Action: Mouse moved to (281, 424)
Screenshot: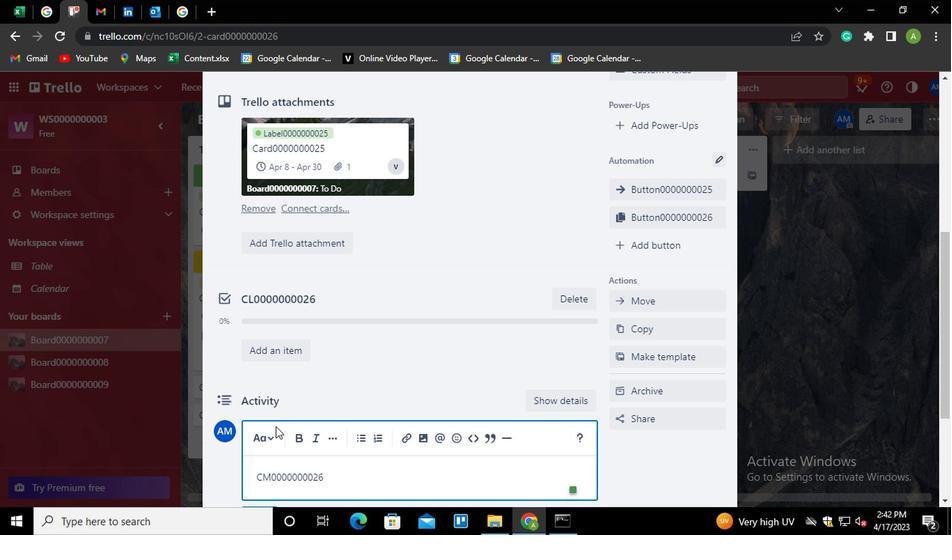 
Action: Mouse scrolled (281, 424) with delta (0, 0)
Screenshot: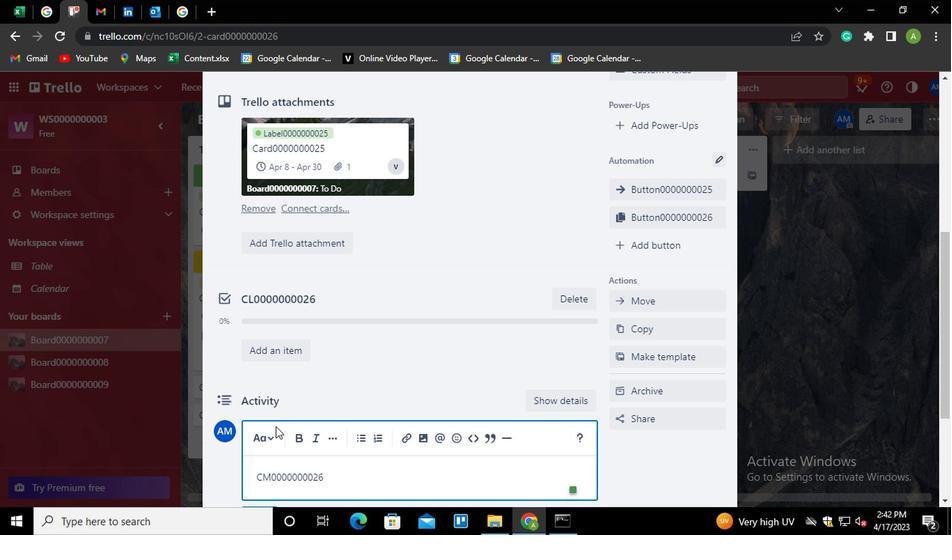 
Action: Mouse moved to (284, 424)
Screenshot: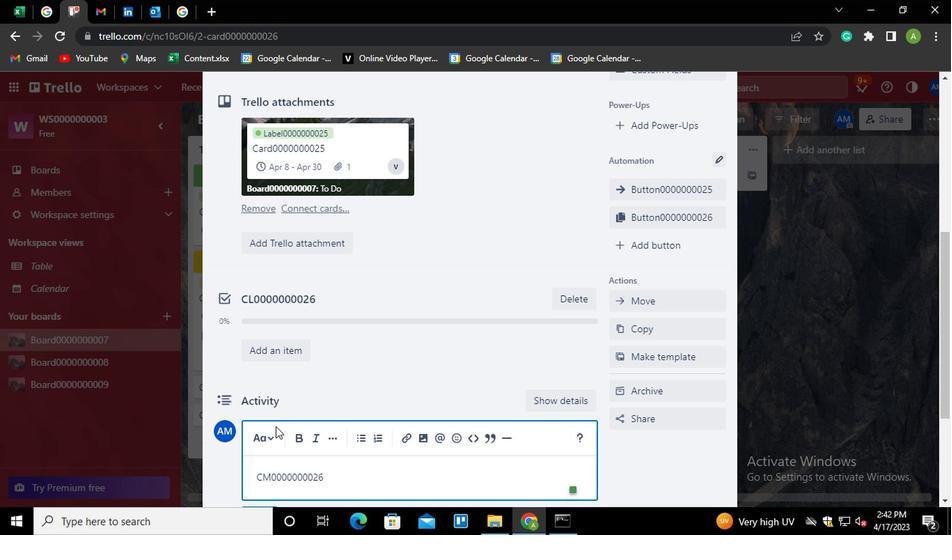 
Action: Mouse scrolled (284, 423) with delta (0, 0)
Screenshot: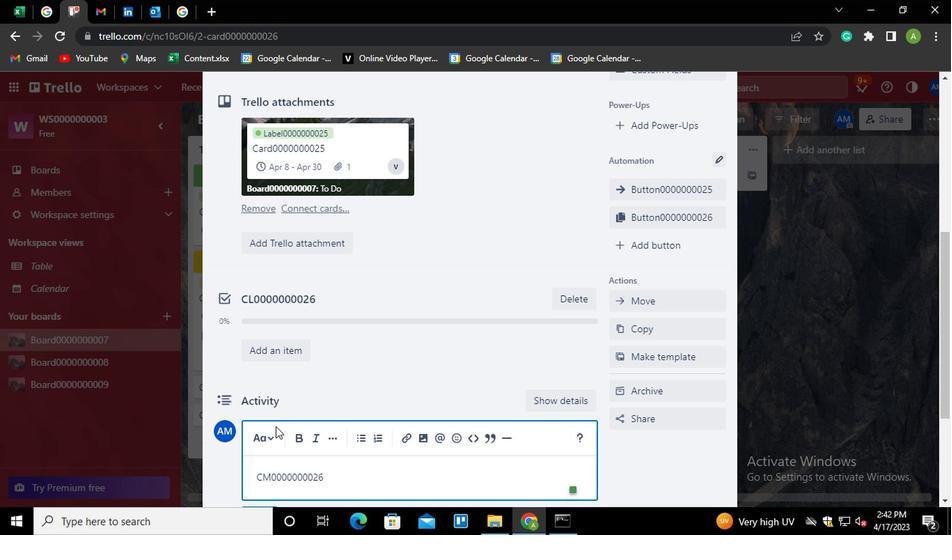 
Action: Mouse moved to (265, 338)
Screenshot: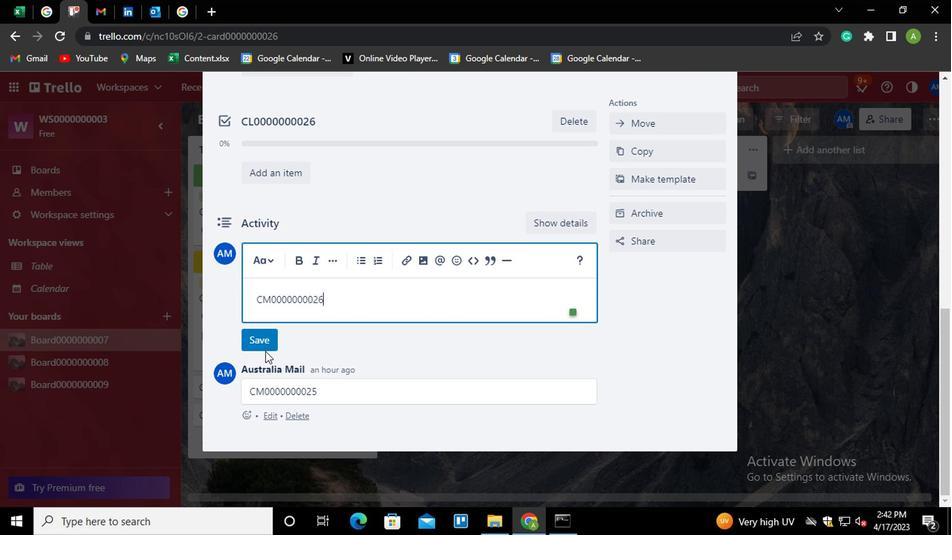 
Action: Mouse pressed left at (265, 338)
Screenshot: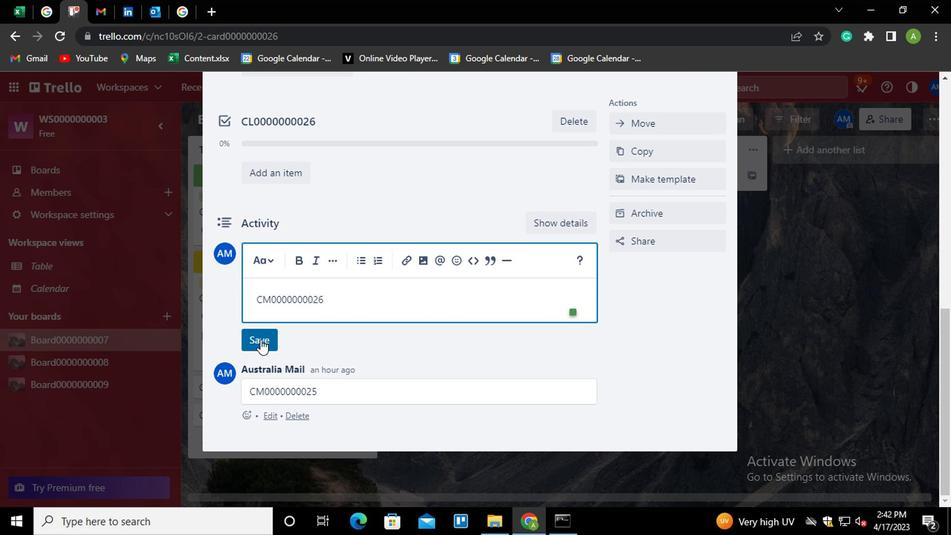 
Action: Mouse moved to (346, 330)
Screenshot: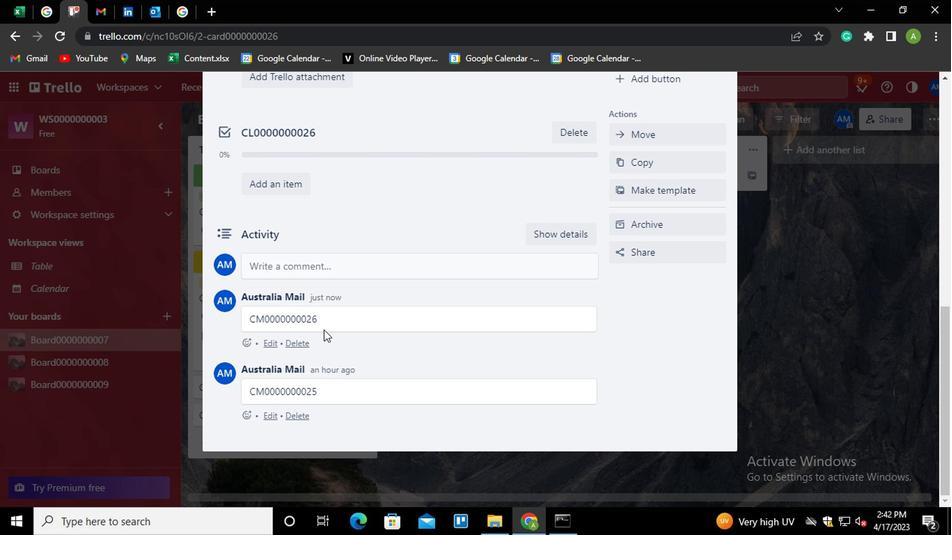 
Action: Mouse scrolled (346, 330) with delta (0, 0)
Screenshot: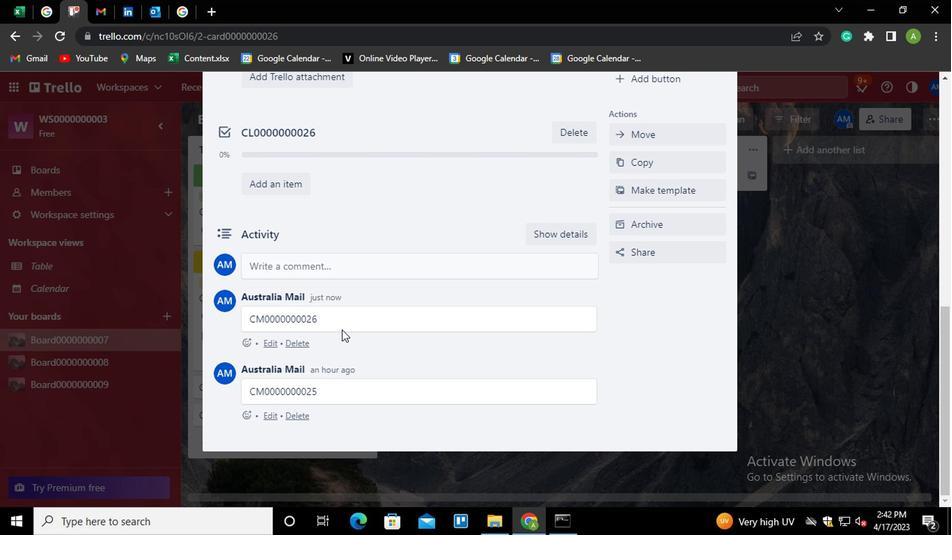 
Action: Mouse scrolled (346, 330) with delta (0, 0)
Screenshot: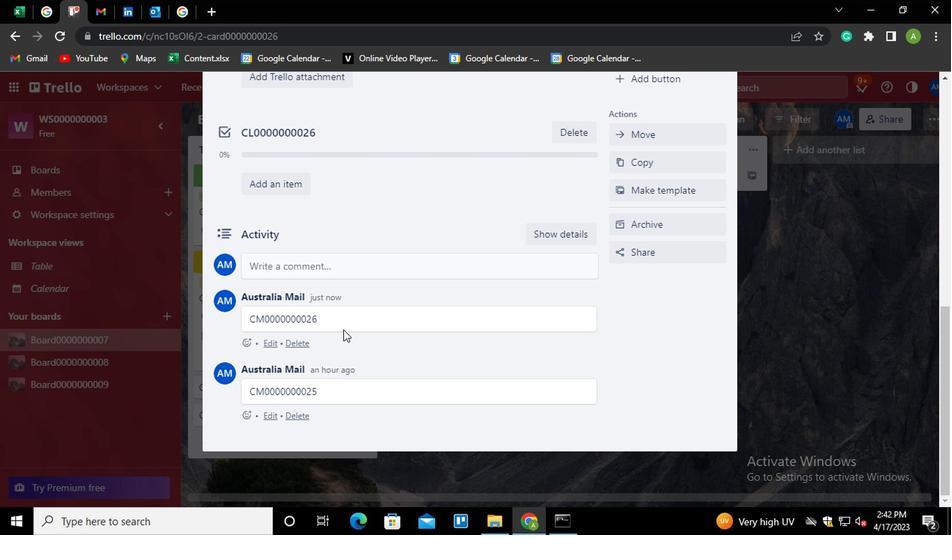 
Action: Mouse moved to (347, 330)
Screenshot: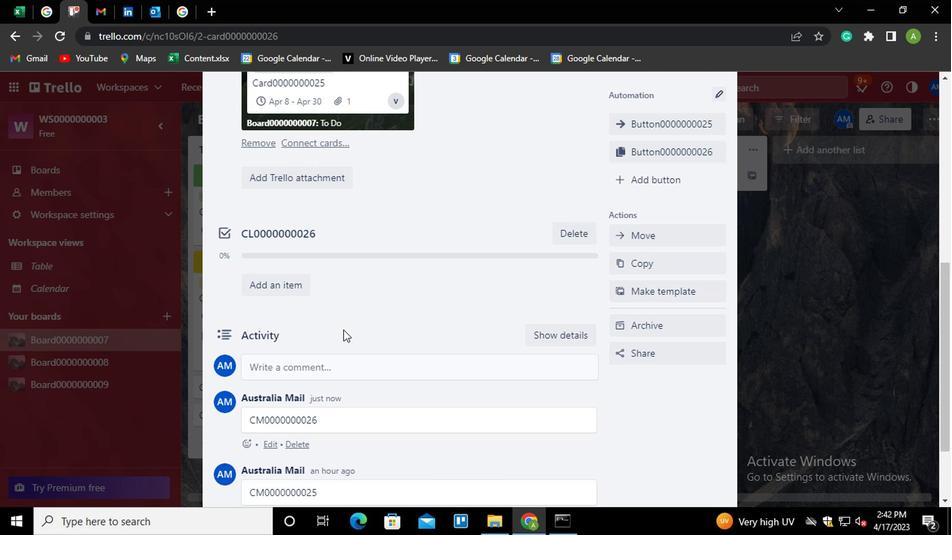 
Action: Mouse scrolled (347, 330) with delta (0, 0)
Screenshot: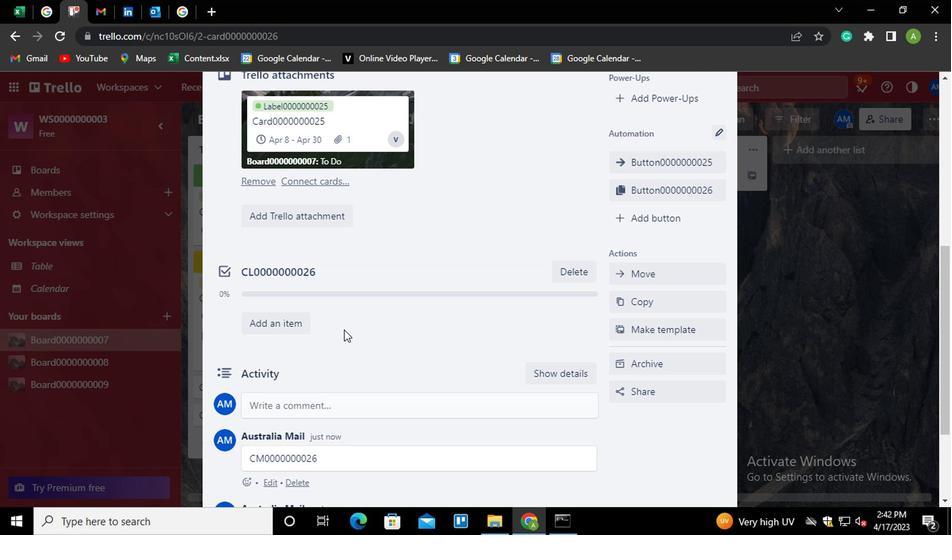 
Action: Mouse scrolled (347, 330) with delta (0, 0)
Screenshot: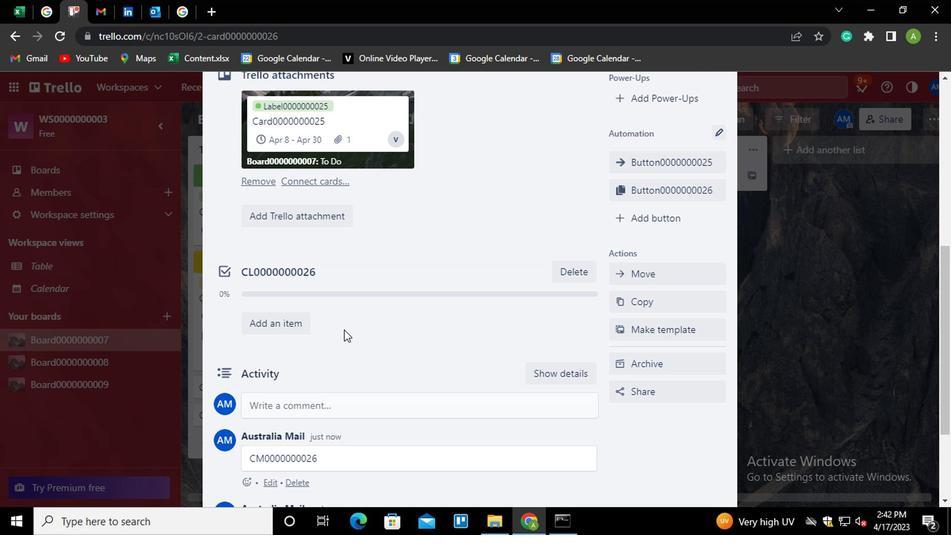 
Action: Mouse scrolled (347, 330) with delta (0, 0)
Screenshot: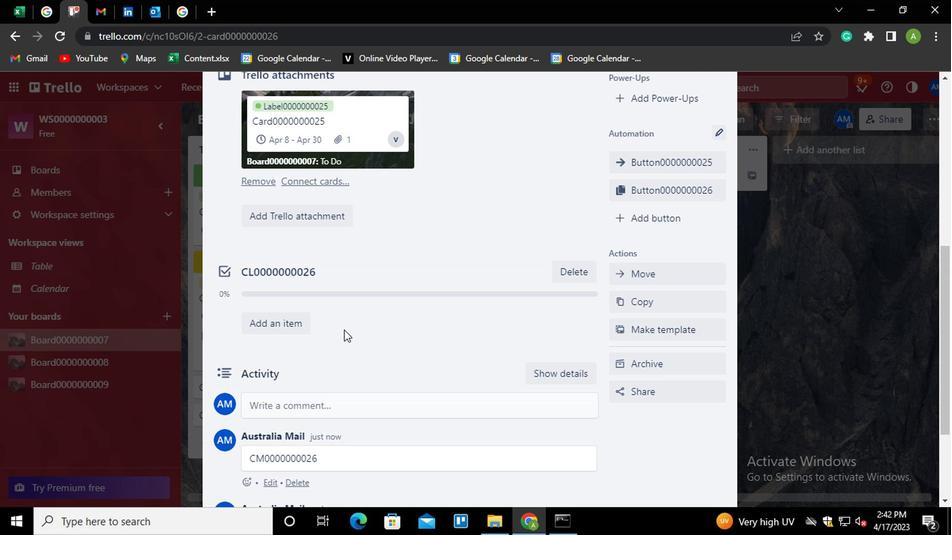 
Action: Mouse scrolled (347, 330) with delta (0, 0)
Screenshot: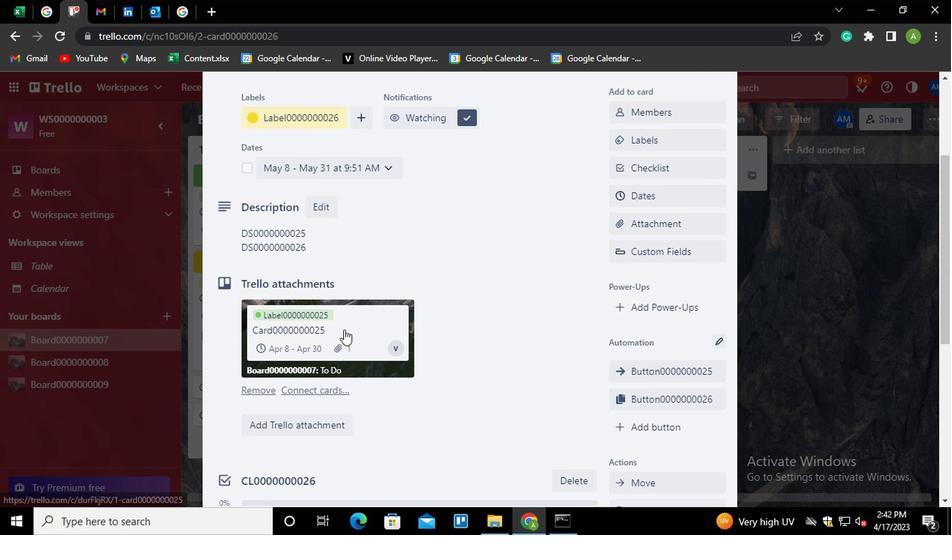 
Action: Mouse scrolled (347, 330) with delta (0, 0)
Screenshot: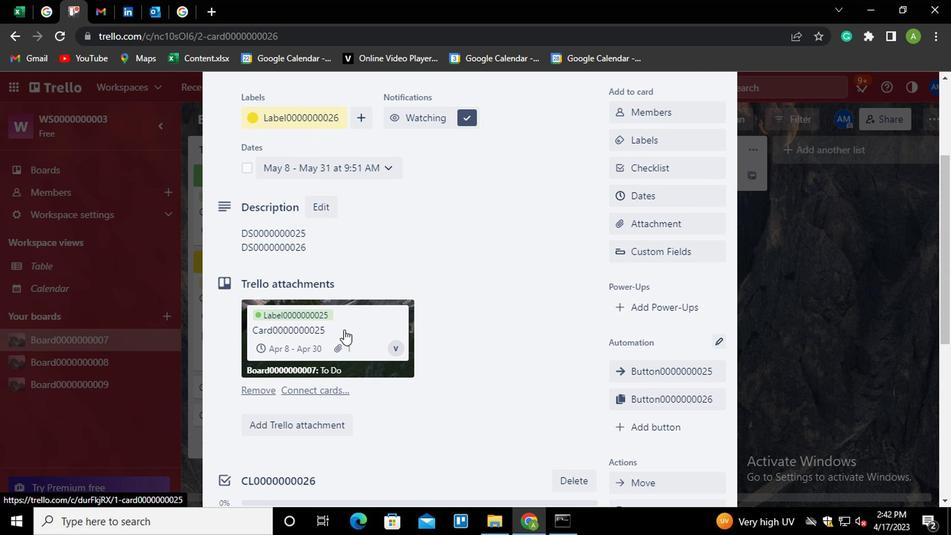 
Action: Mouse moved to (352, 328)
Screenshot: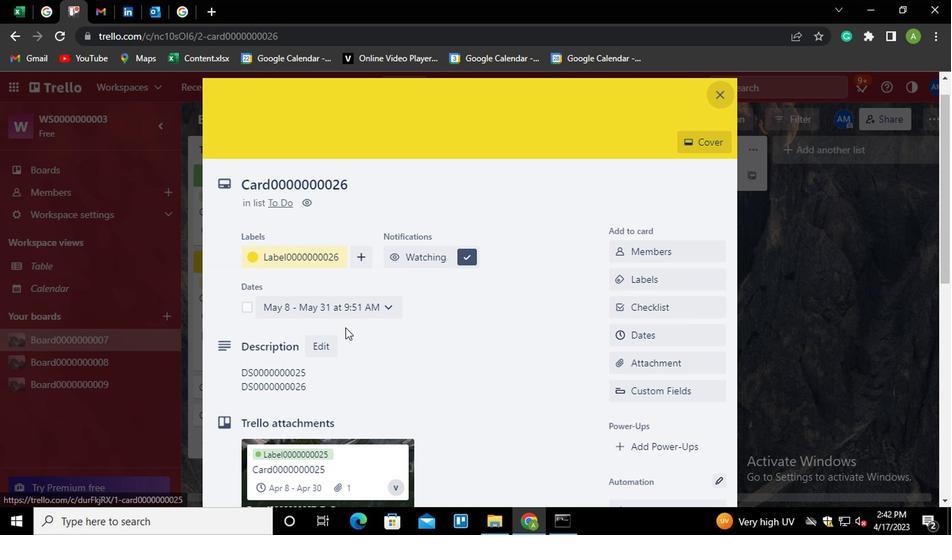 
